 Task: In the Company tdk.com, Create email and send with subject: 'A Glimpse into the Future: Meet Our Disruptive Offering', and with mail content 'Greetings,_x000D_
Introducing a visionary approach that will reshape the landscape of your industry. Join us and be part of the future of success!_x000D_
Kind Regards', attach the document: Business_plan.docx and insert image: visitingcard.jpg. Below Kind Regards, write Behance and insert the URL: www.behance.net. Mark checkbox to create task to follow up : In 1 week.  Enter or choose an email address of recipient's from company's contact and send.. Logged in from softage.4@softage.net
Action: Mouse moved to (79, 71)
Screenshot: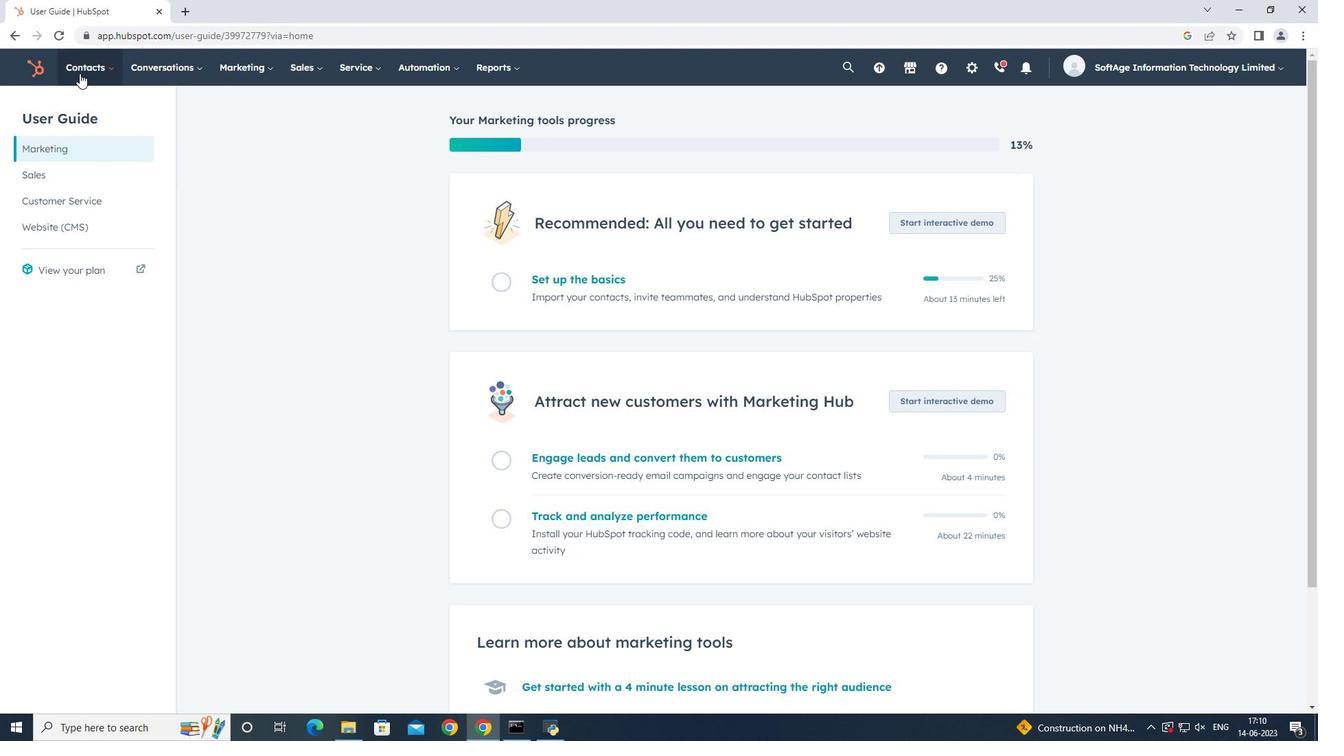 
Action: Mouse pressed left at (79, 71)
Screenshot: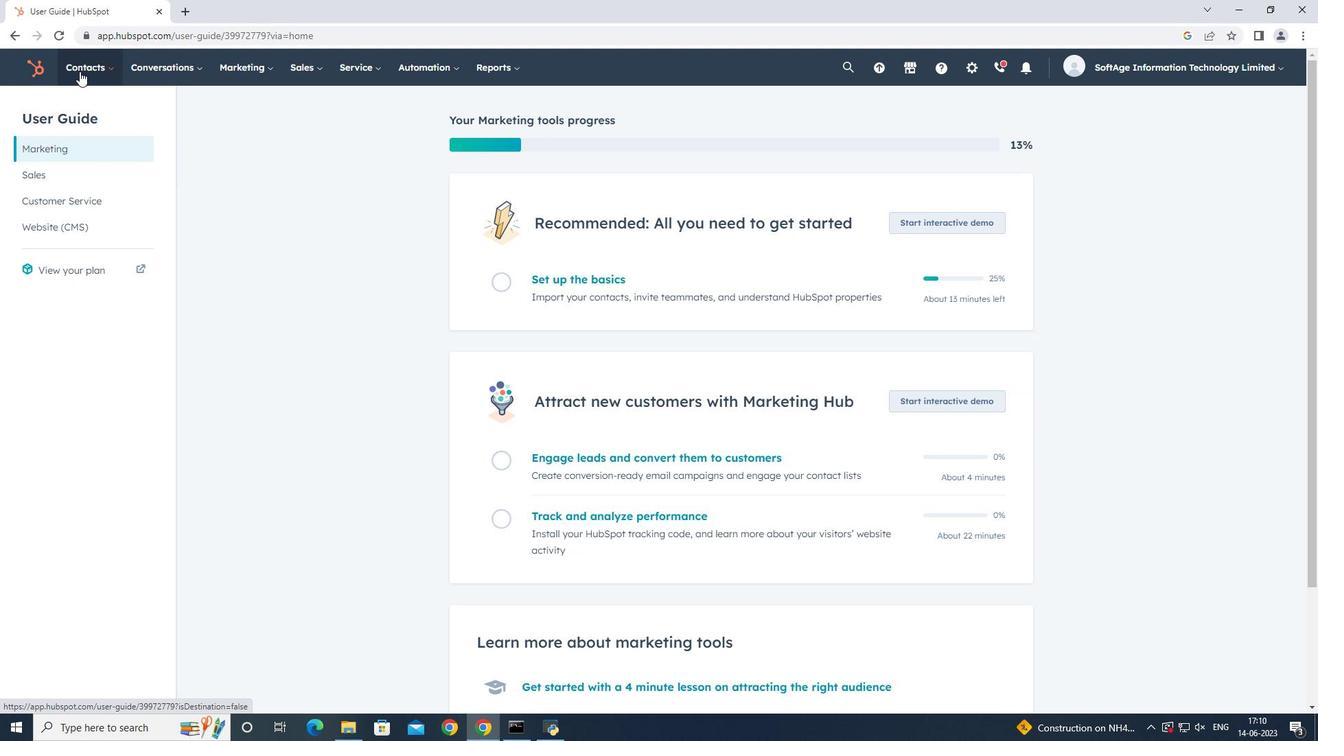 
Action: Mouse moved to (100, 129)
Screenshot: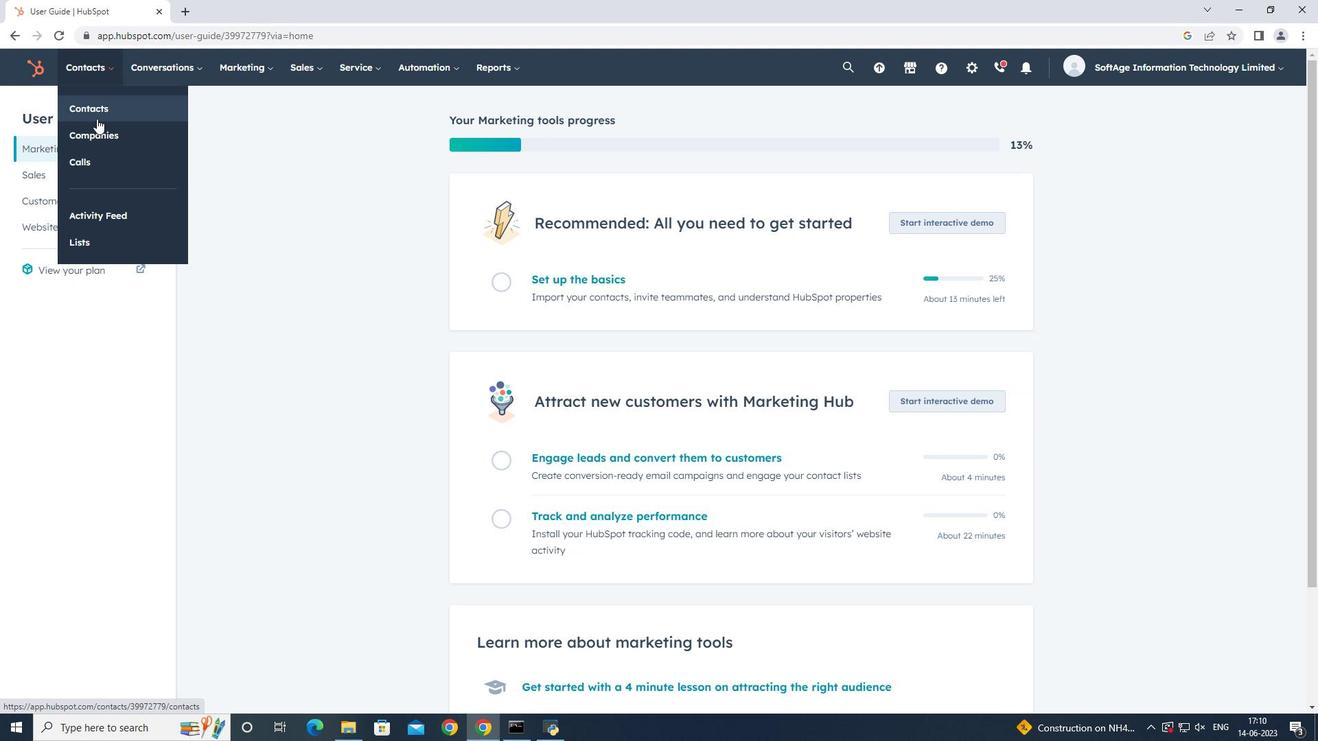 
Action: Mouse pressed left at (100, 129)
Screenshot: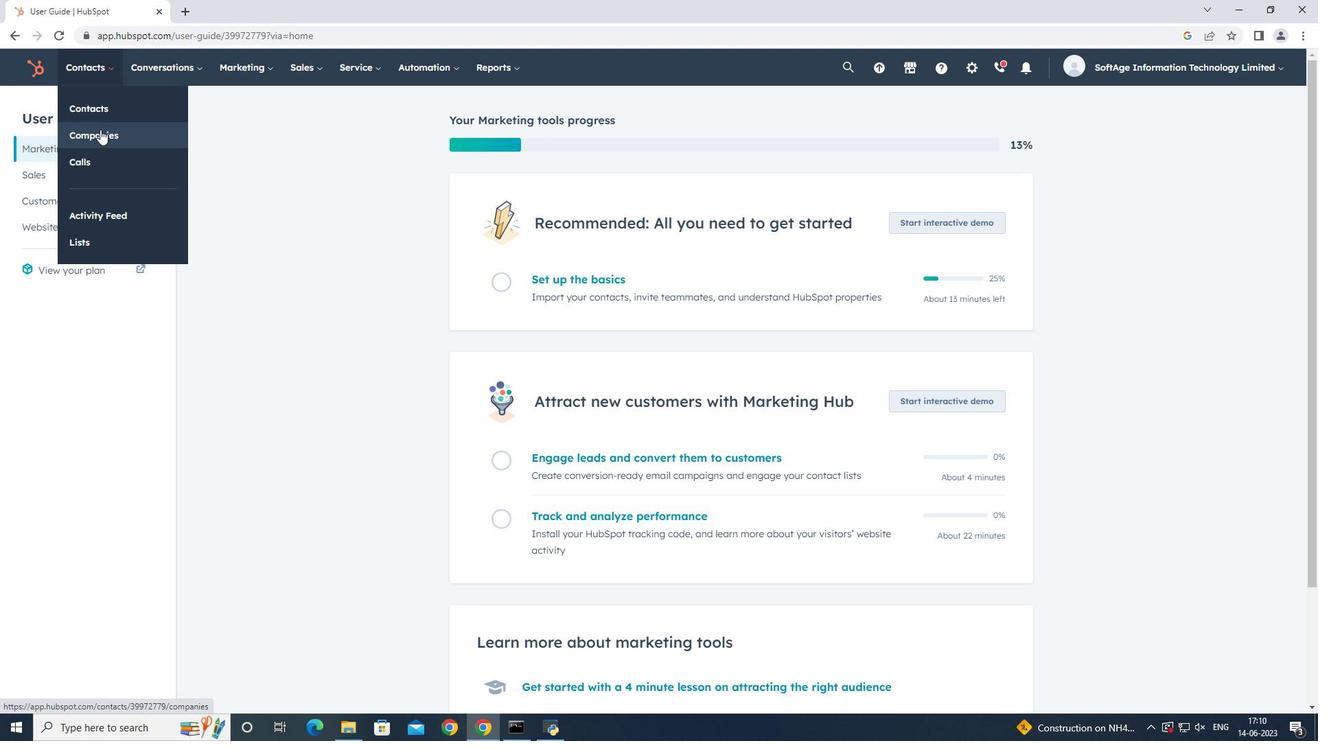 
Action: Mouse moved to (100, 216)
Screenshot: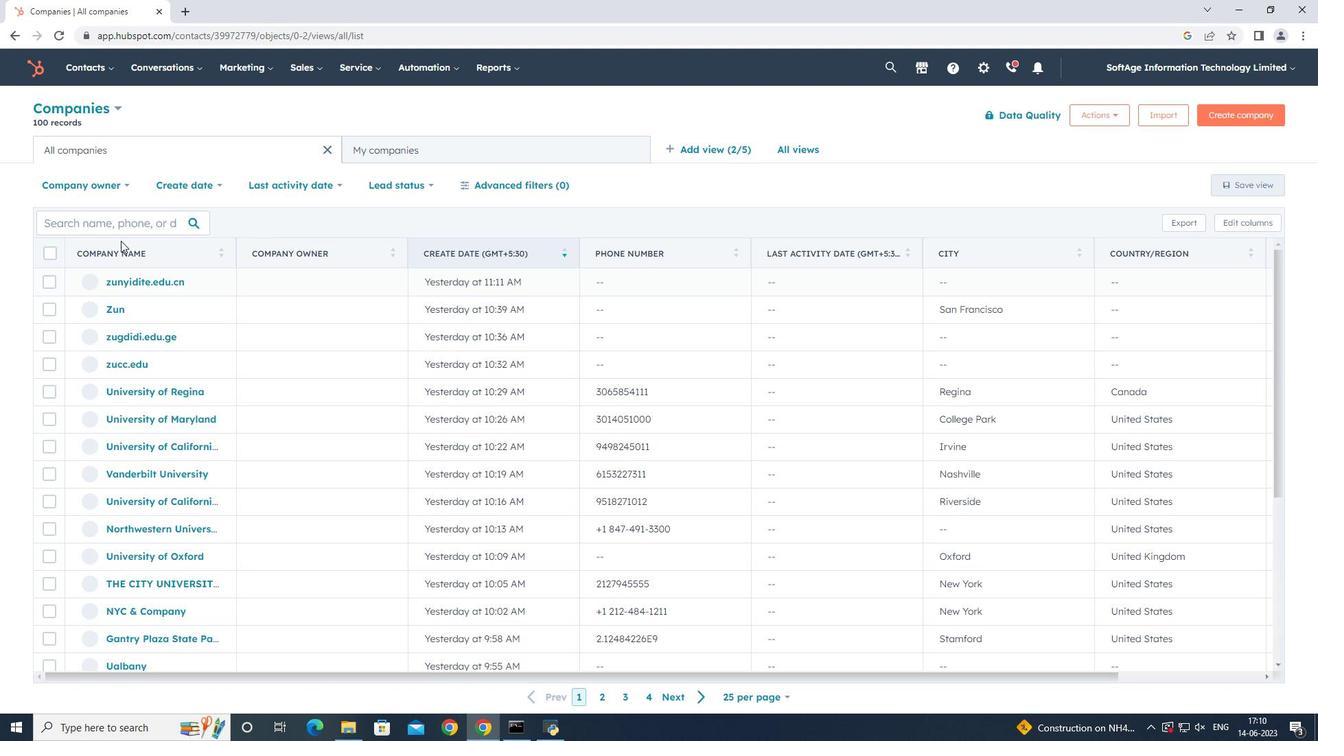 
Action: Mouse pressed left at (100, 216)
Screenshot: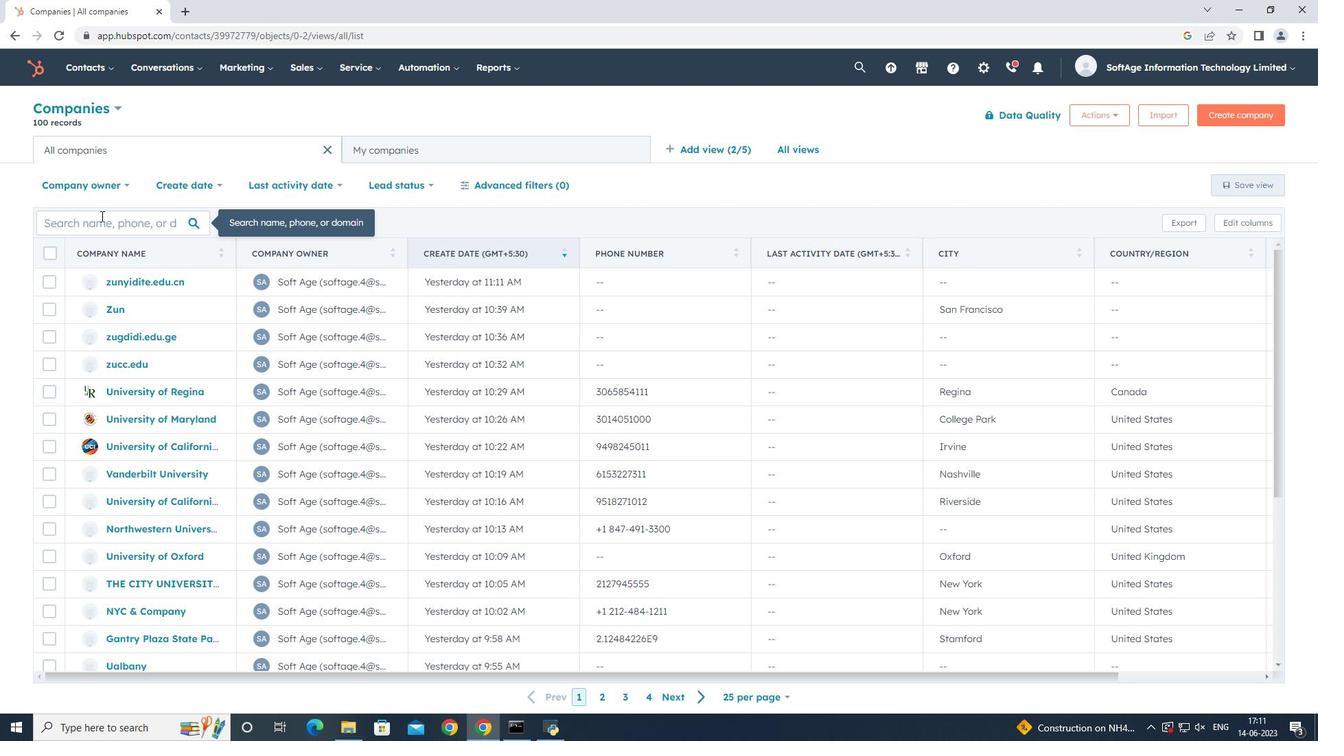 
Action: Key pressed tdk.com
Screenshot: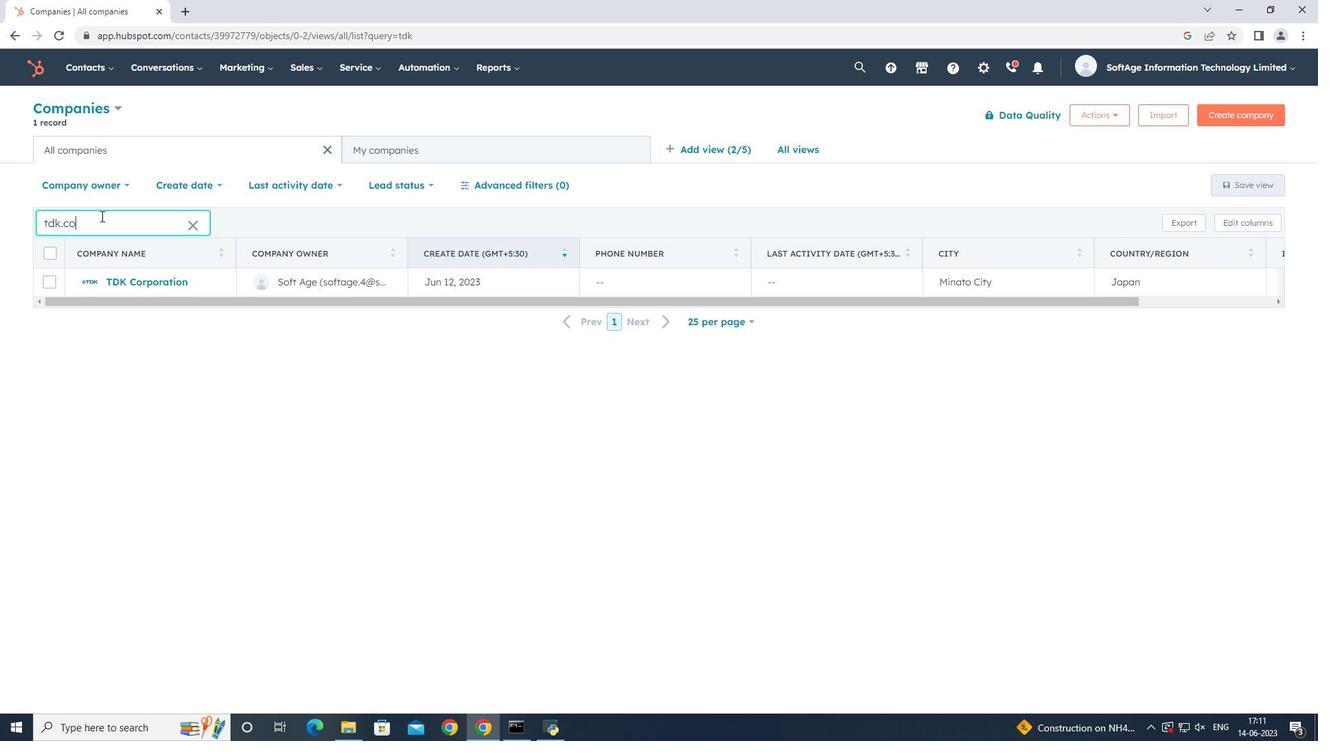 
Action: Mouse moved to (129, 277)
Screenshot: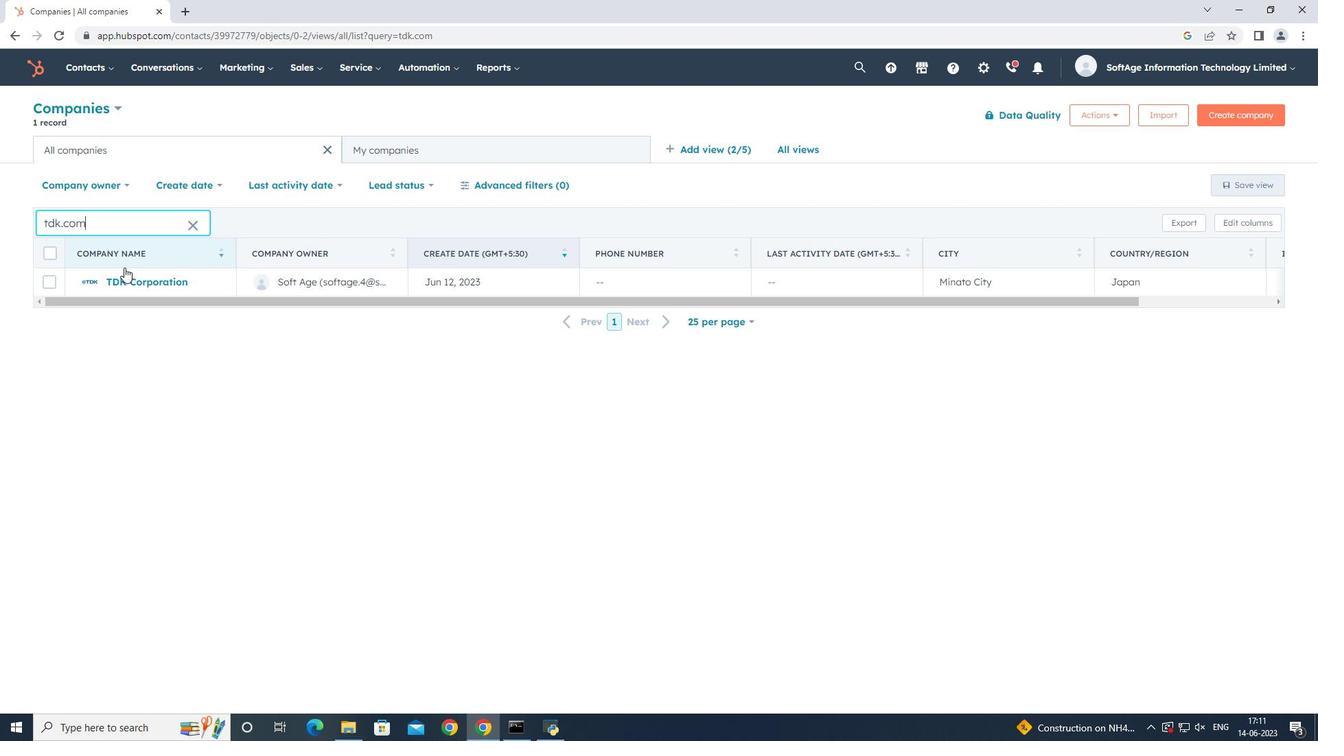 
Action: Mouse pressed left at (129, 277)
Screenshot: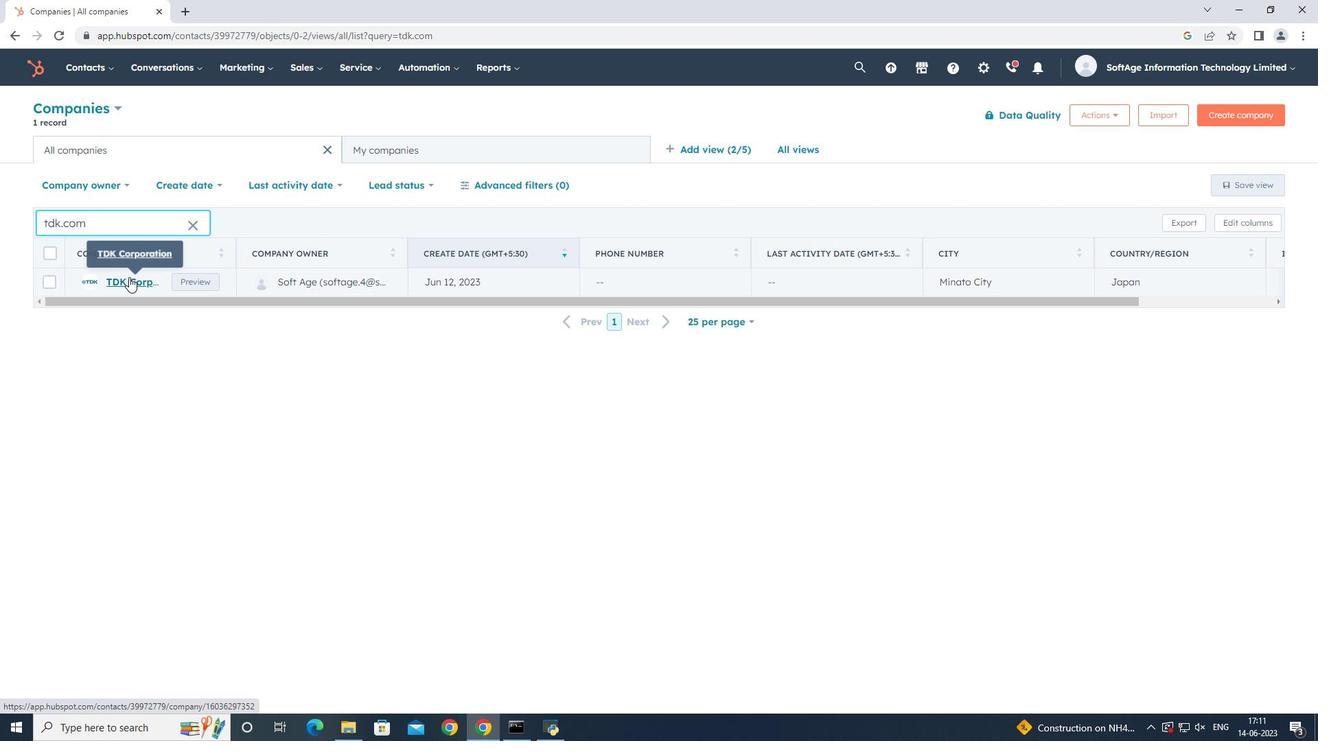 
Action: Mouse moved to (85, 221)
Screenshot: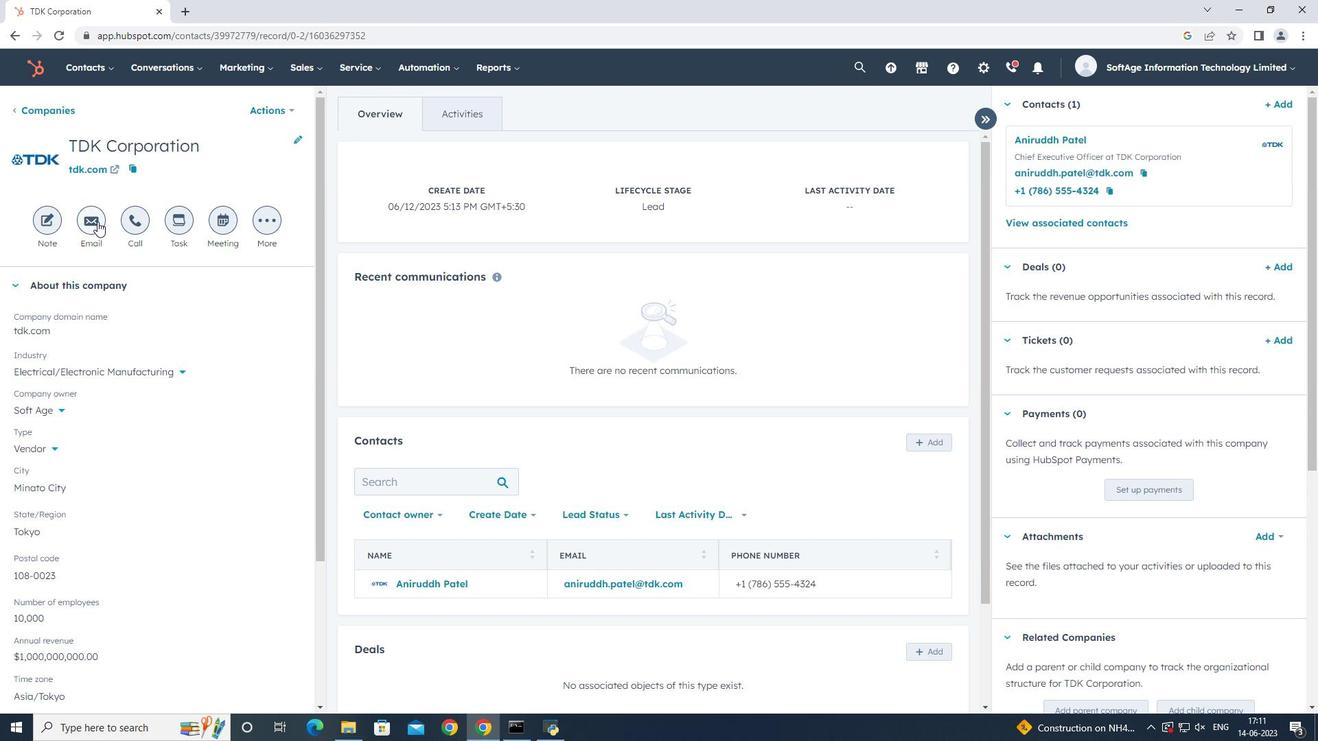 
Action: Mouse pressed left at (85, 221)
Screenshot: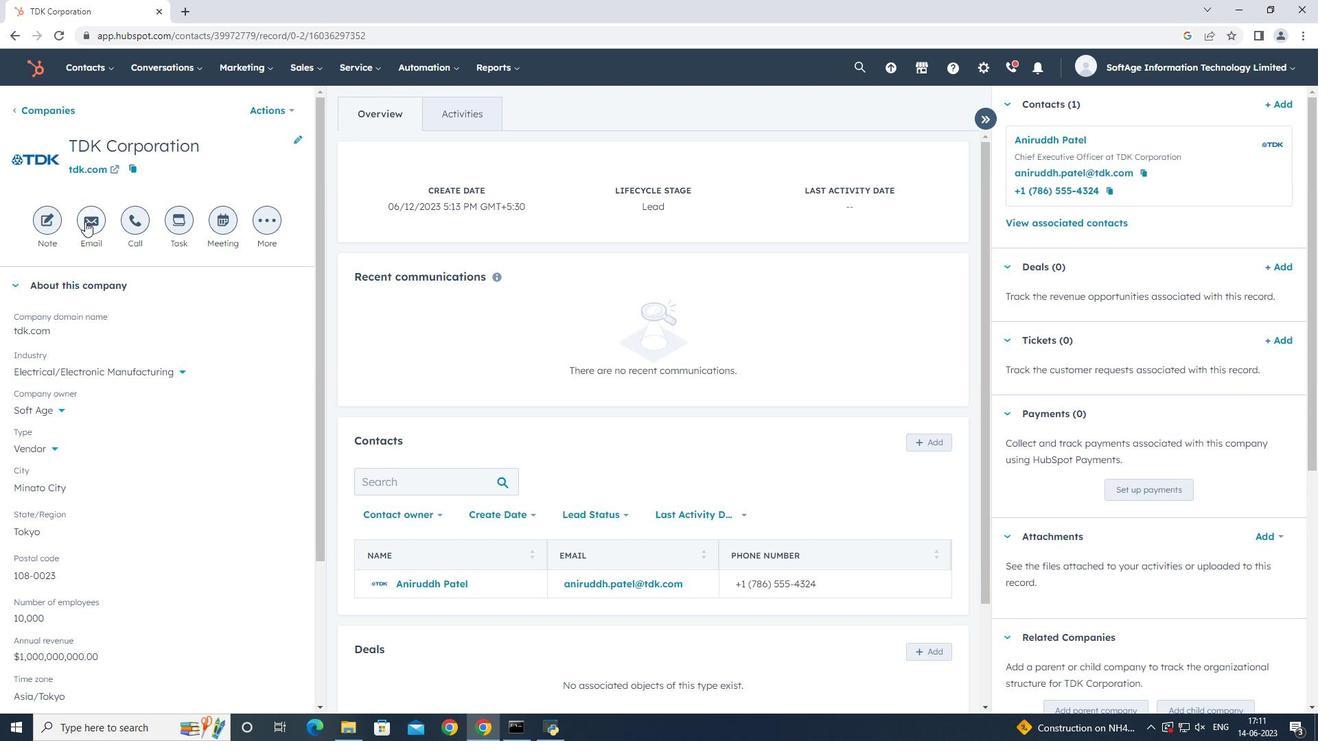 
Action: Mouse moved to (681, 404)
Screenshot: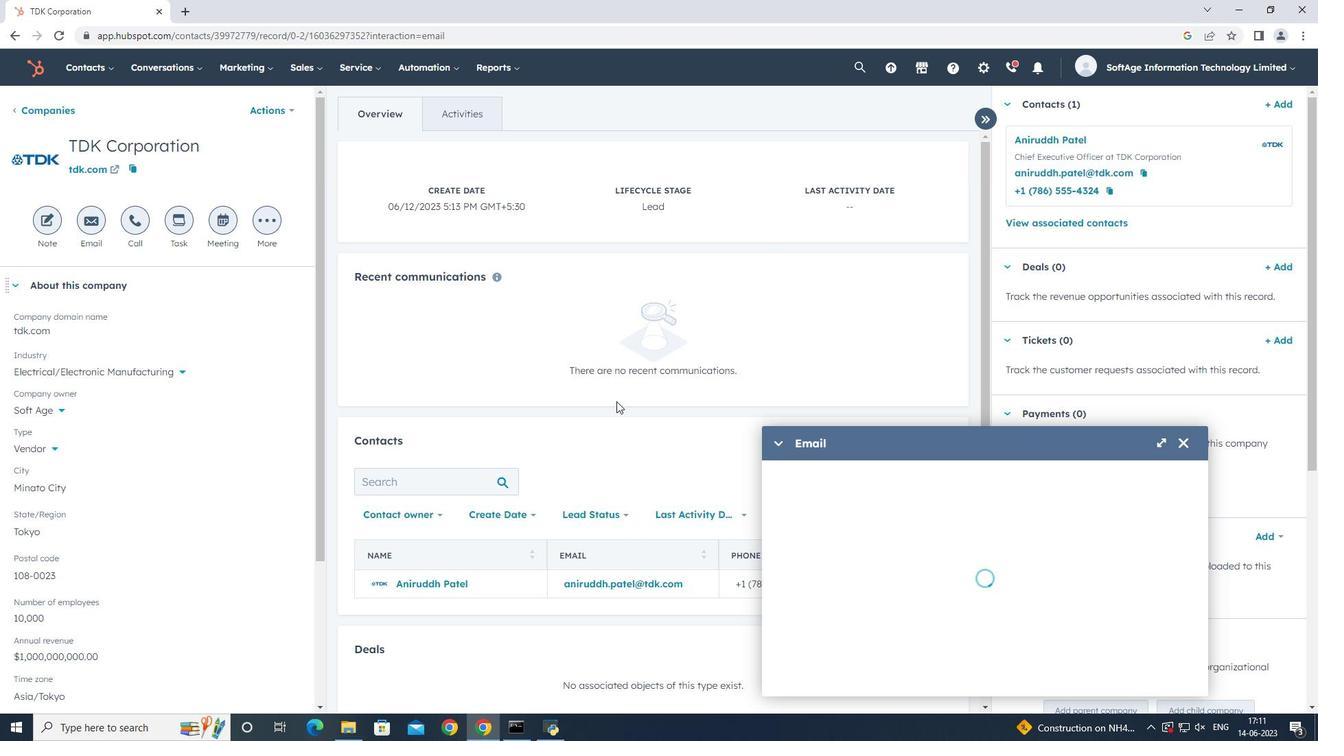 
Action: Key pressed <Key.shift>A<Key.space><Key.shift>Glimpse<Key.space>into<Key.space><Key.shift><Key.shift><Key.shift><Key.shift><Key.shift><Key.shift><Key.shift>the<Key.space><Key.shift>Future<Key.shift_r>:<Key.space><Key.shift>Meet<Key.space><Key.shift>Our<Key.space><Key.shift><Key.shift><Key.shift><Key.shift><Key.shift>Disruptive<Key.space><Key.shift>Offering,<Key.tab><Key.shift>Greetins<Key.backspace>gs,<Key.enter><Key.enter><Key.shift>Introducing<Key.space>a<Key.space>visionary<Key.space>approach<Key.space>that<Key.space>will<Key.space>reshape<Key.space>the<Key.space>landscape<Key.space>of<Key.space>your<Key.space>industry.<Key.space><Key.shift><Key.shift><Key.shift><Key.shift><Key.shift><Key.shift><Key.shift><Key.shift><Key.shift><Key.shift><Key.shift>Join<Key.space>us<Key.space>and<Key.space>be<Key.space>part<Key.space>of<Key.space>the<Key.space>future<Key.space>of<Key.space>success<Key.shift>!<Key.enter><Key.enter><Key.shift>Kind<Key.space><Key.shift>Regards,<Key.enter>
Screenshot: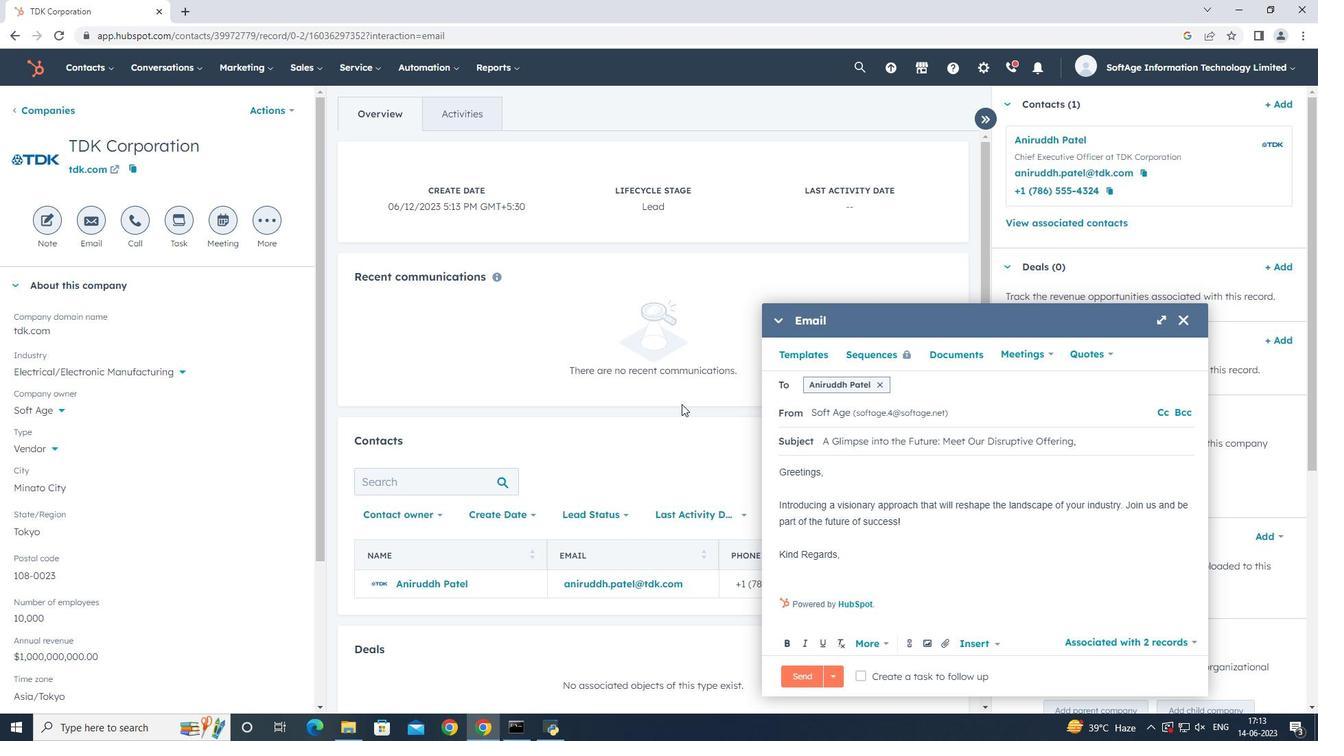 
Action: Mouse moved to (948, 641)
Screenshot: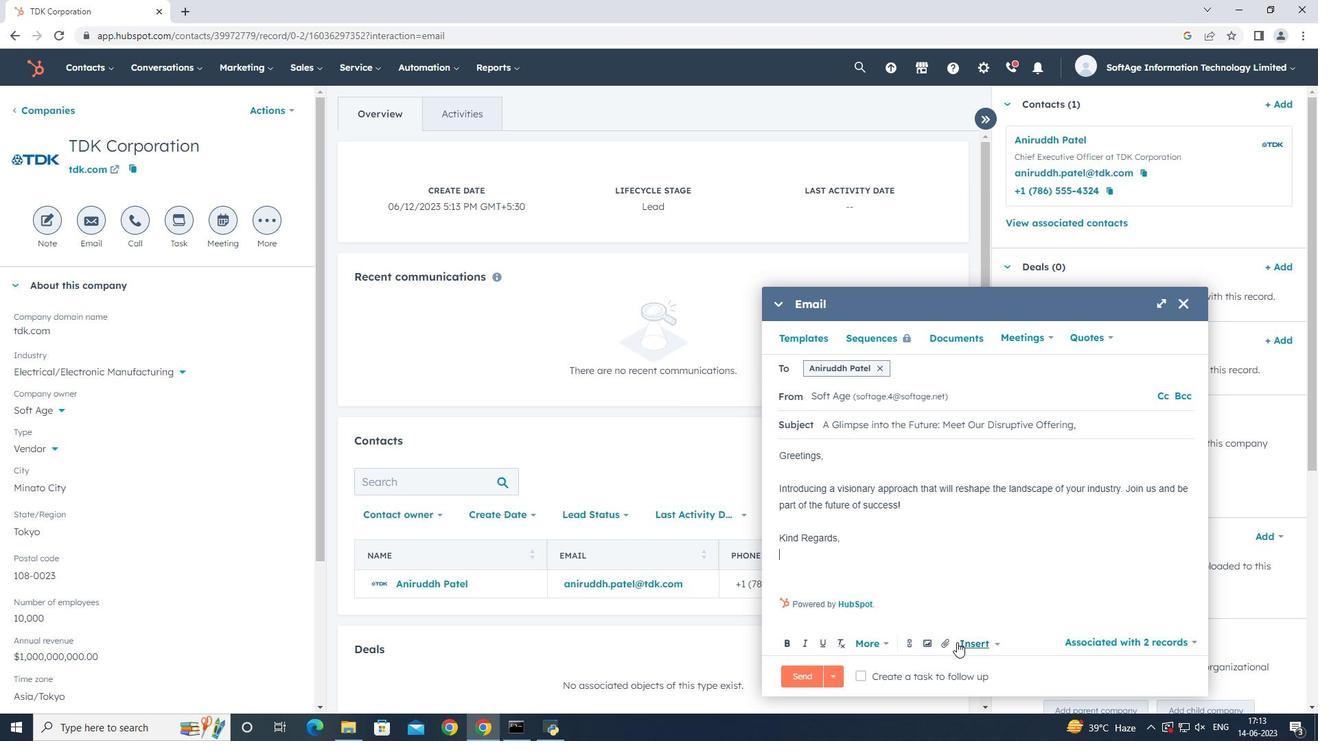 
Action: Mouse pressed left at (948, 641)
Screenshot: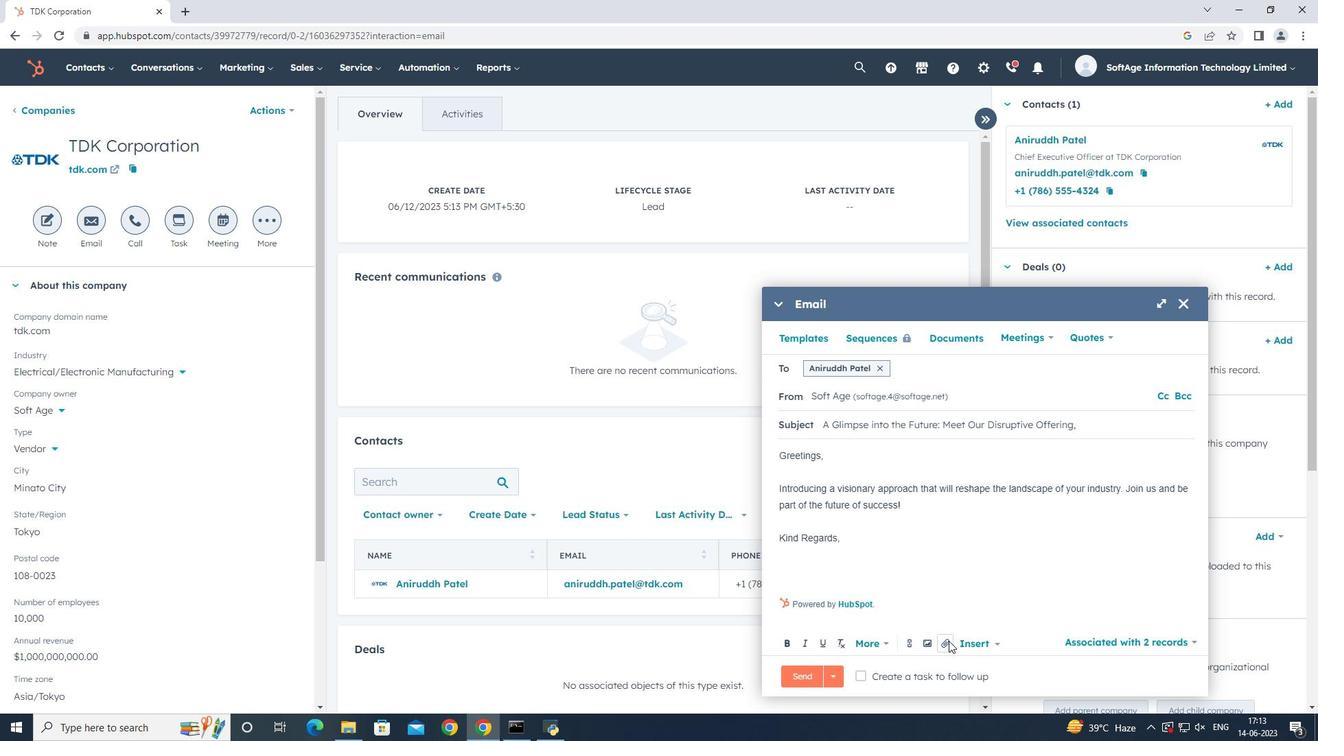 
Action: Mouse moved to (981, 613)
Screenshot: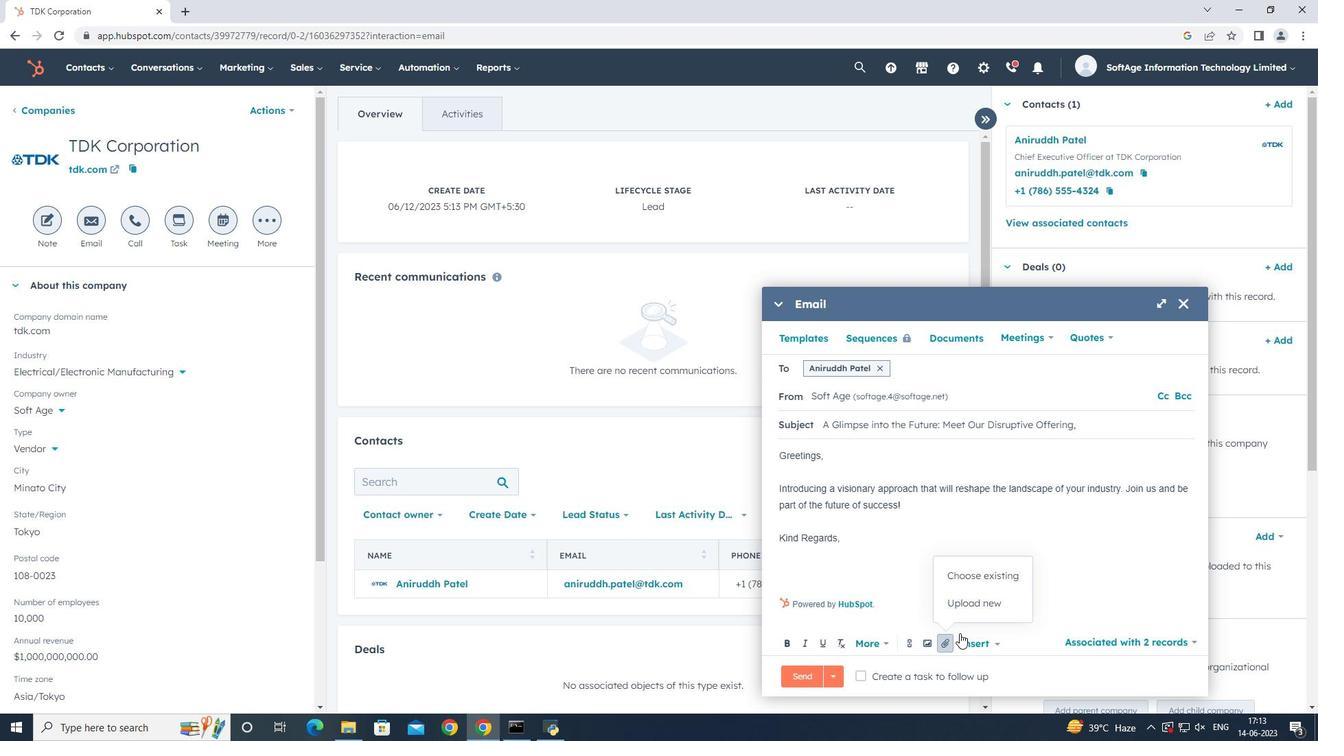 
Action: Mouse pressed left at (981, 613)
Screenshot: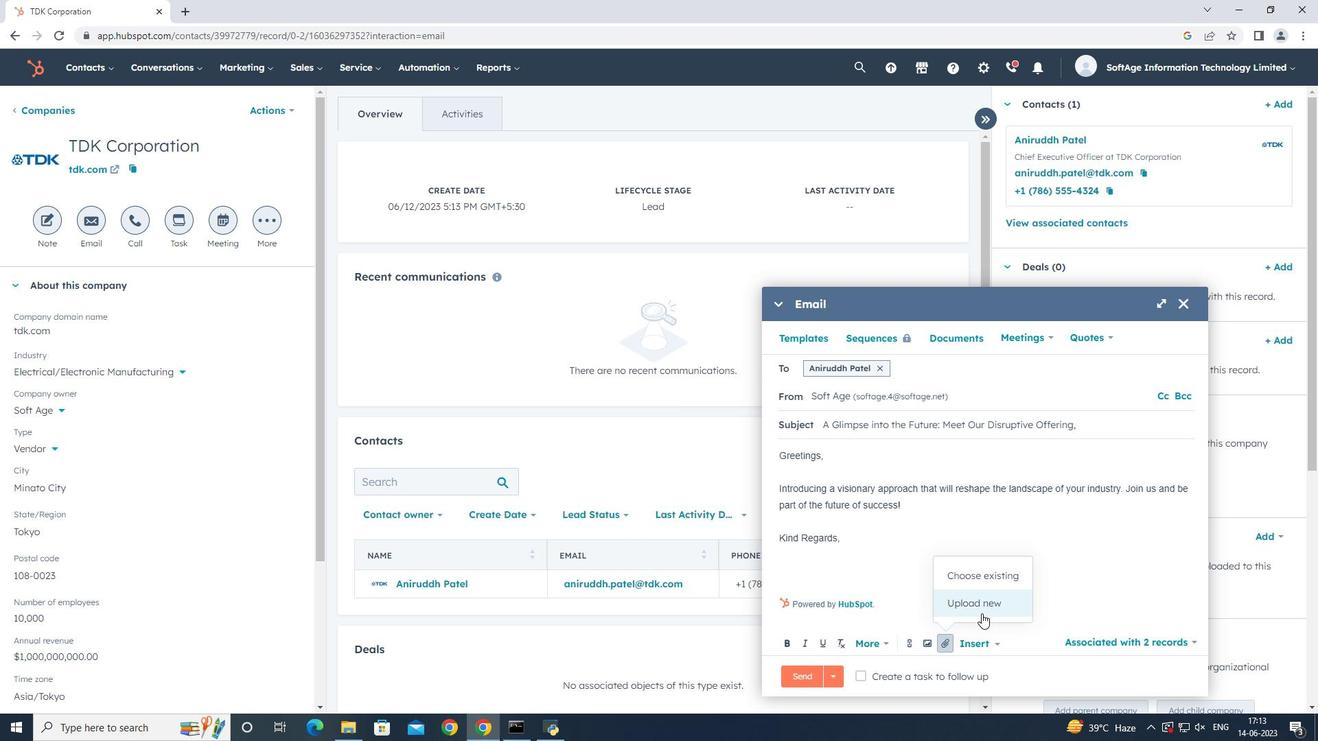 
Action: Mouse moved to (252, 131)
Screenshot: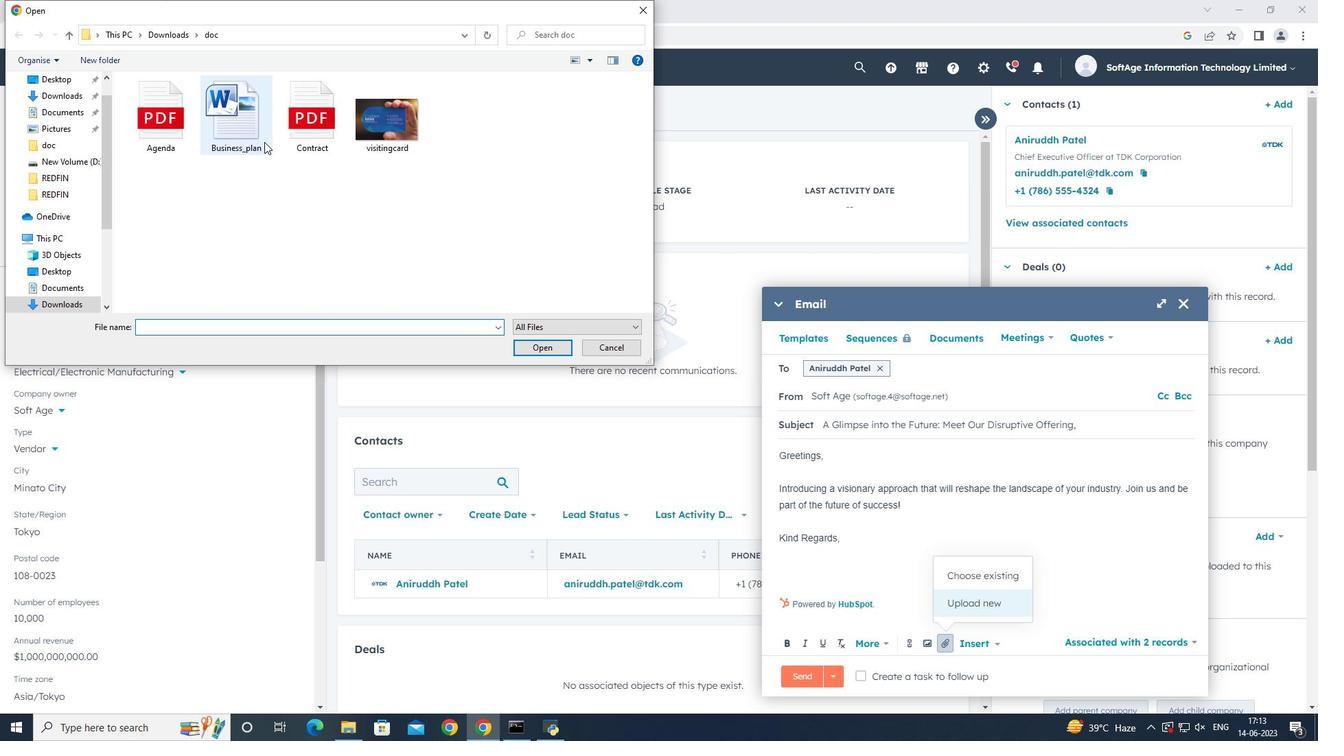 
Action: Mouse pressed left at (252, 131)
Screenshot: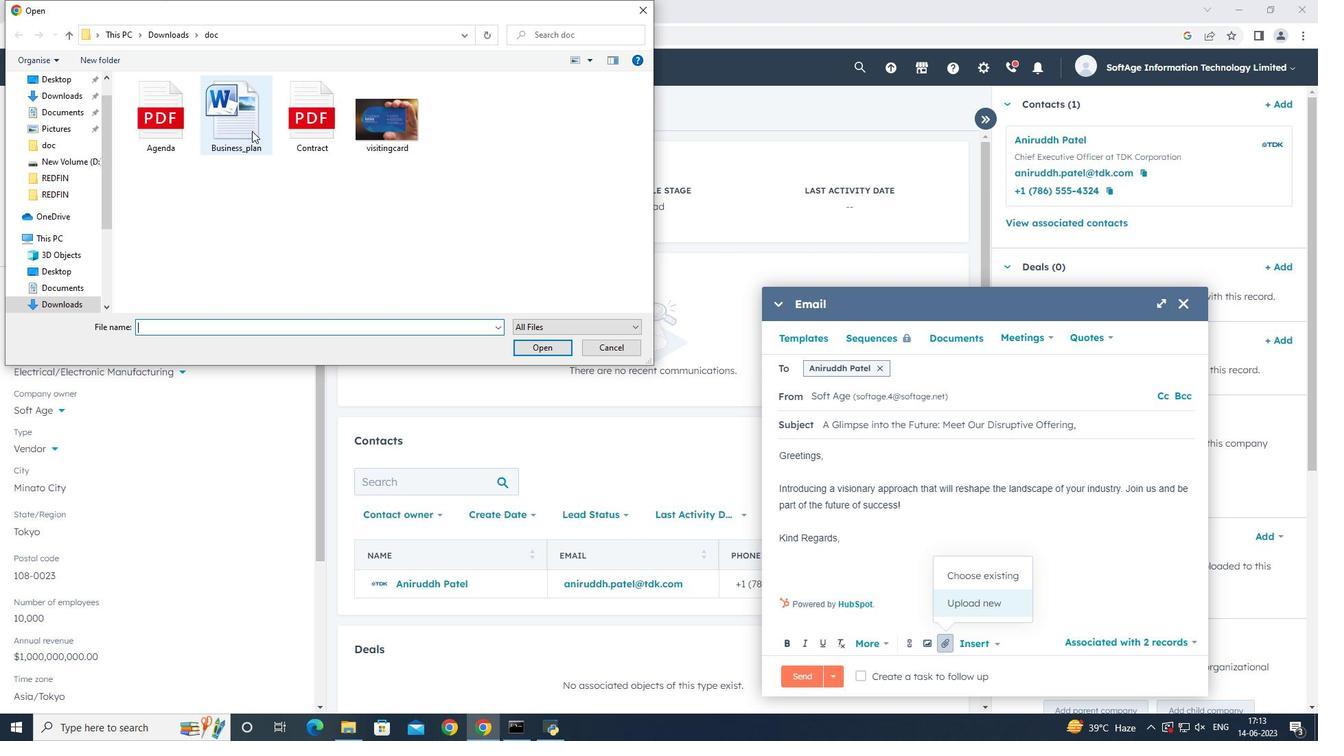 
Action: Mouse pressed left at (252, 131)
Screenshot: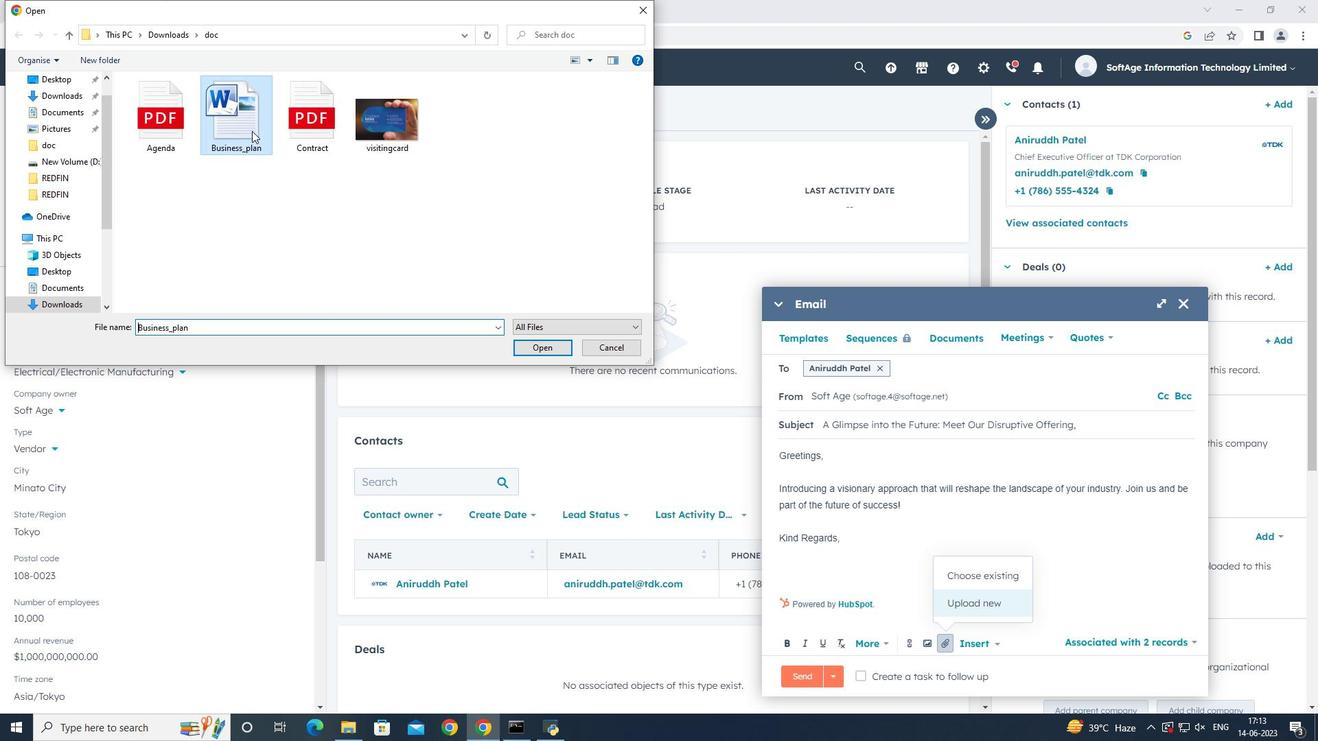 
Action: Mouse moved to (933, 610)
Screenshot: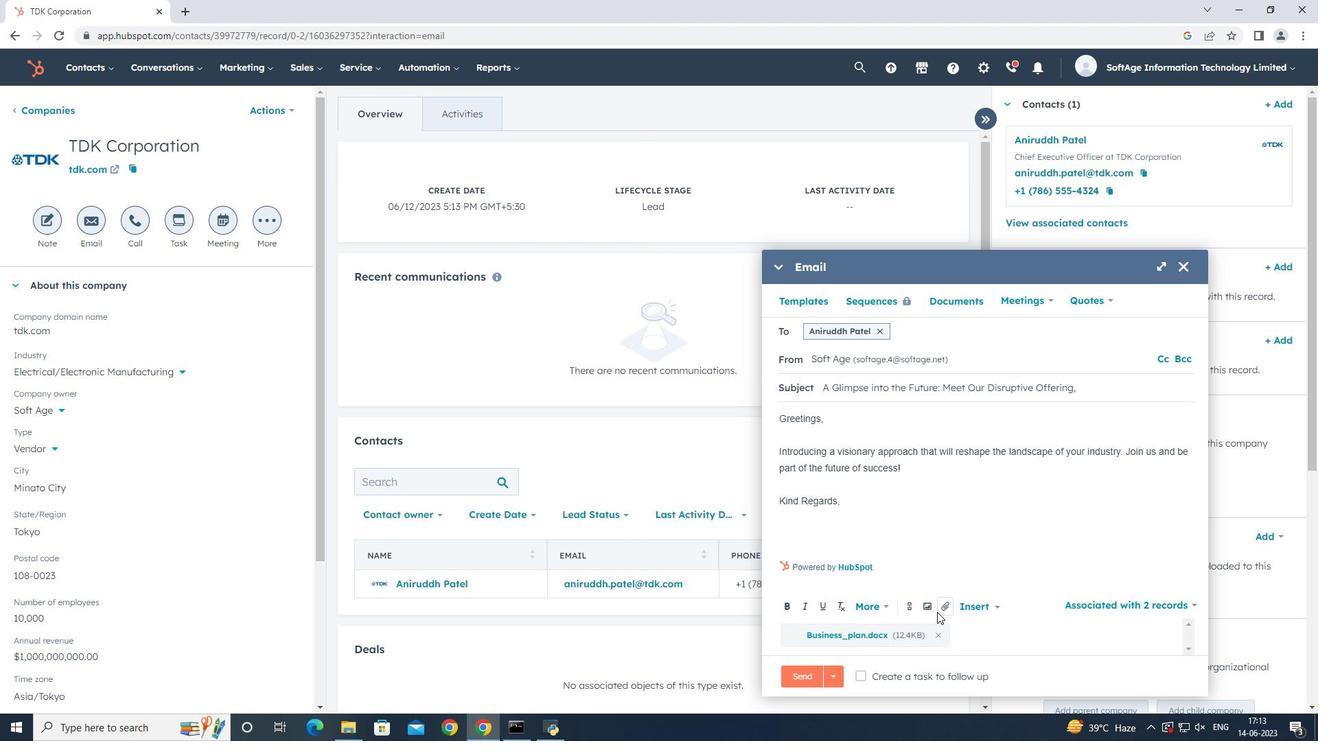 
Action: Mouse pressed left at (933, 610)
Screenshot: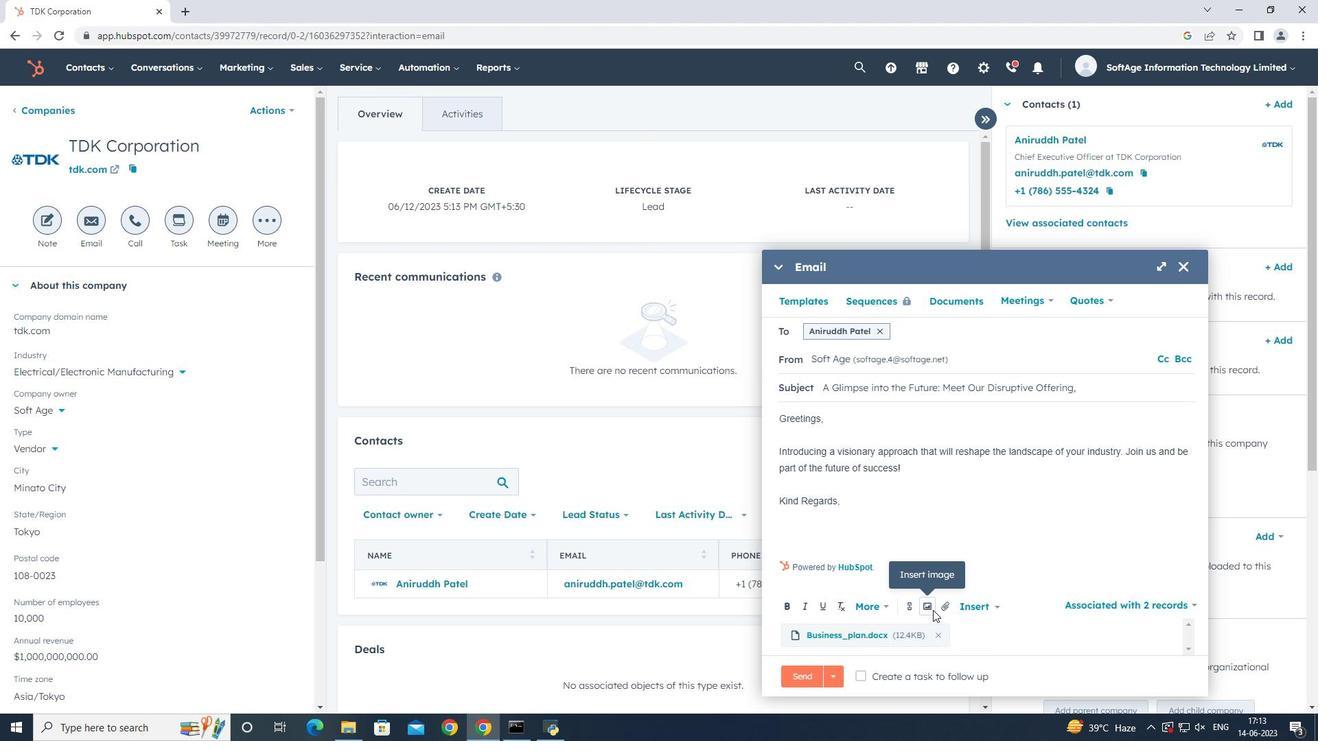 
Action: Mouse moved to (938, 569)
Screenshot: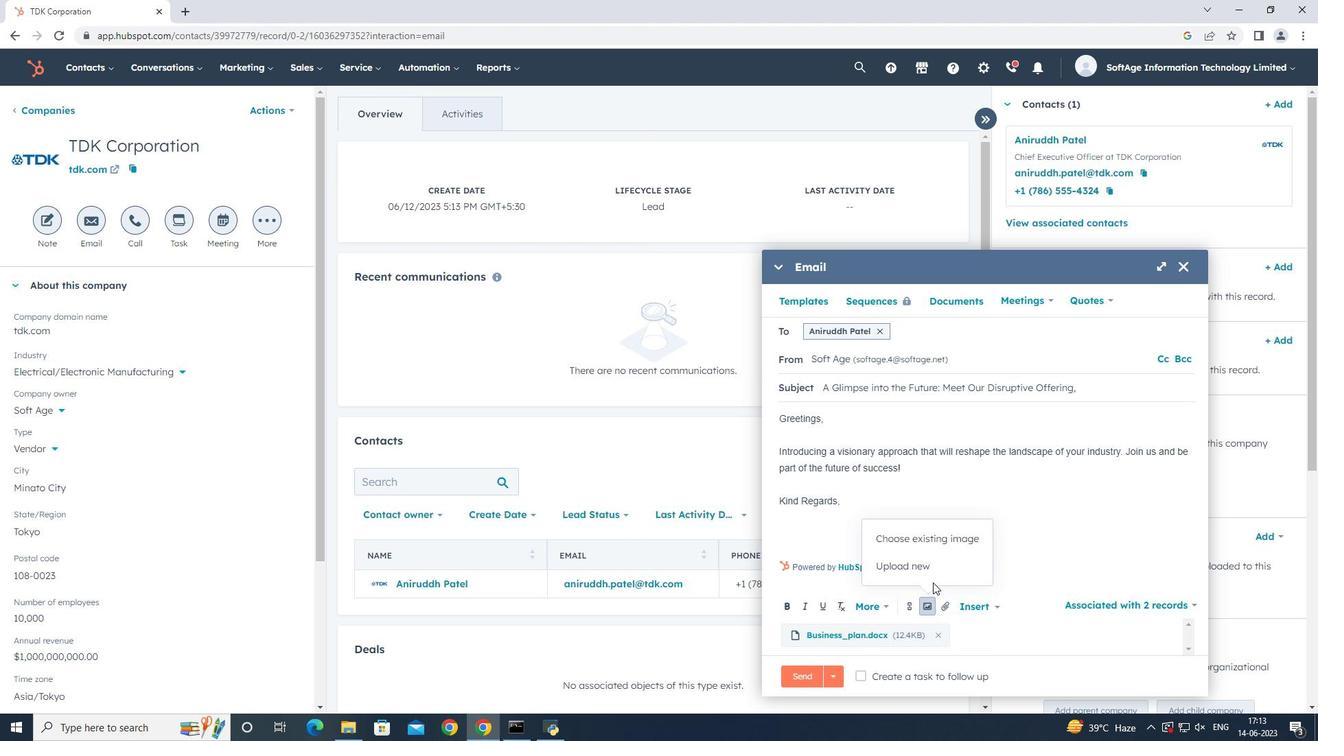 
Action: Mouse pressed left at (938, 569)
Screenshot: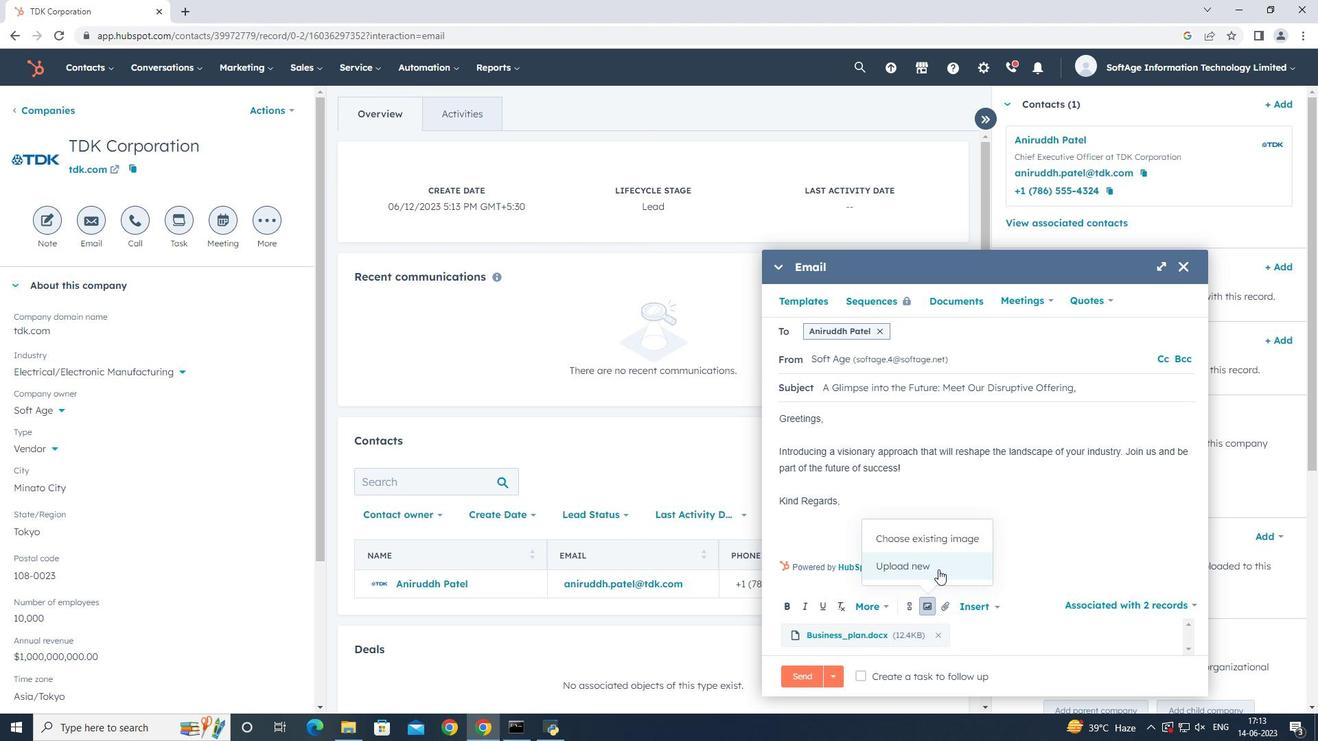 
Action: Mouse moved to (187, 111)
Screenshot: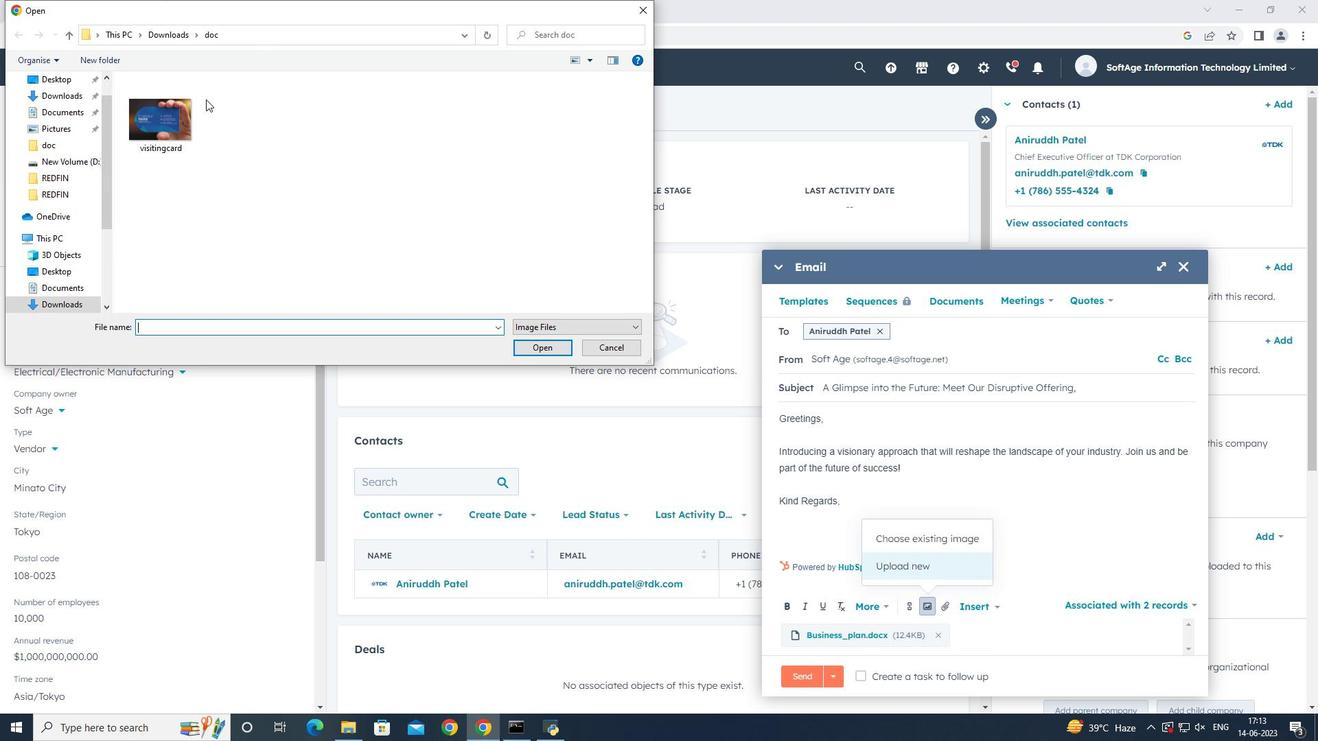 
Action: Mouse pressed left at (187, 111)
Screenshot: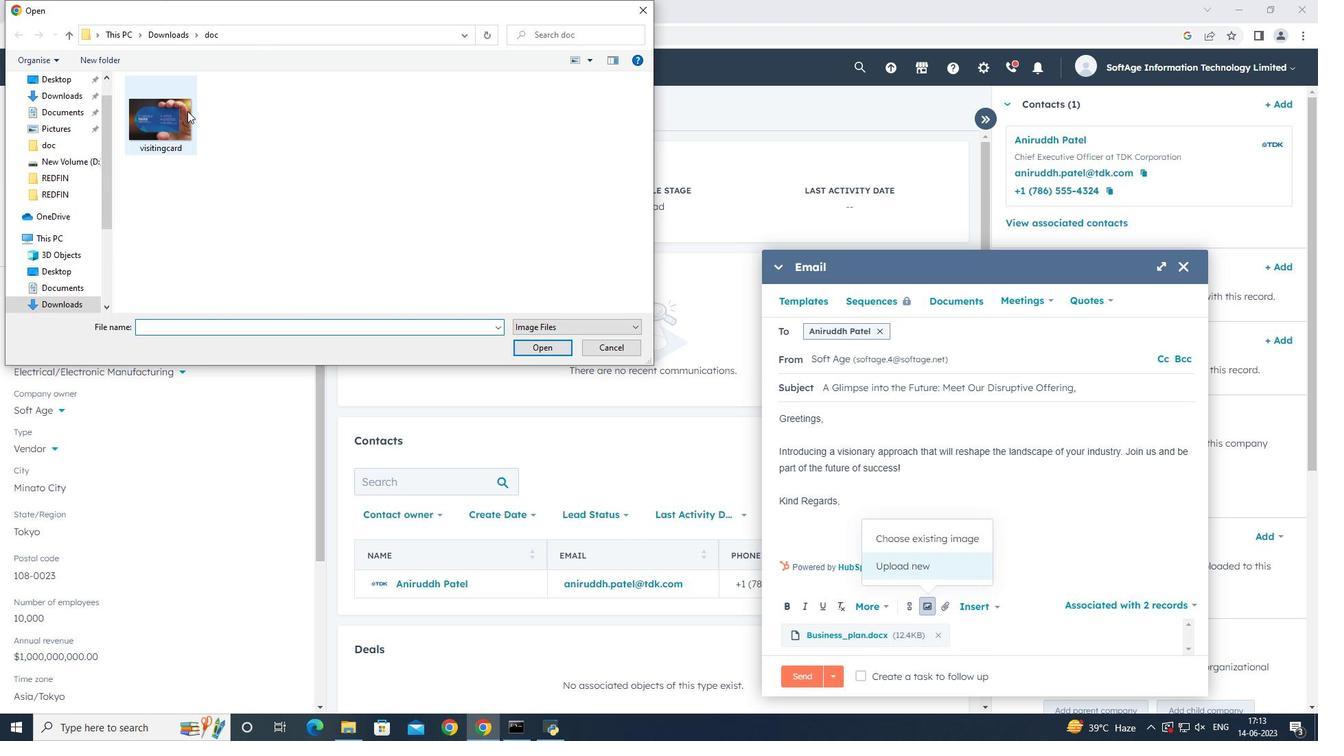 
Action: Mouse pressed left at (187, 111)
Screenshot: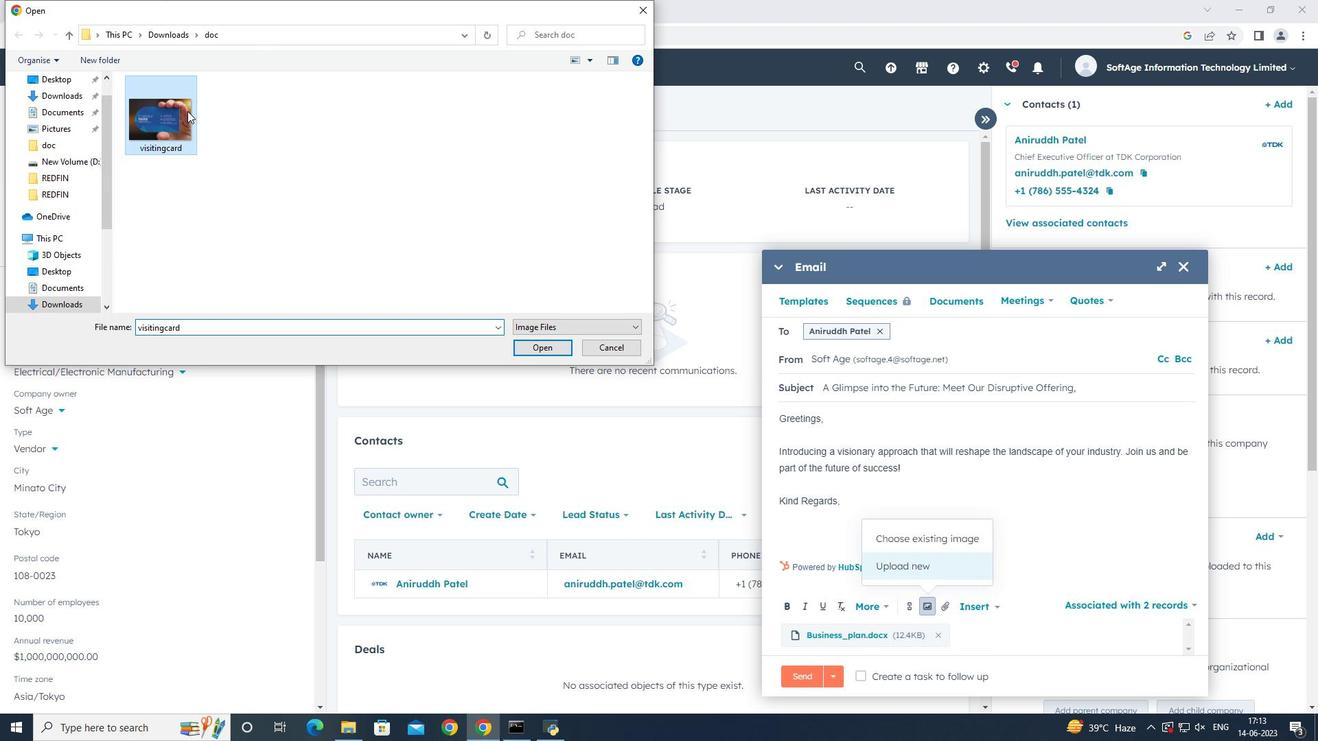 
Action: Mouse moved to (855, 376)
Screenshot: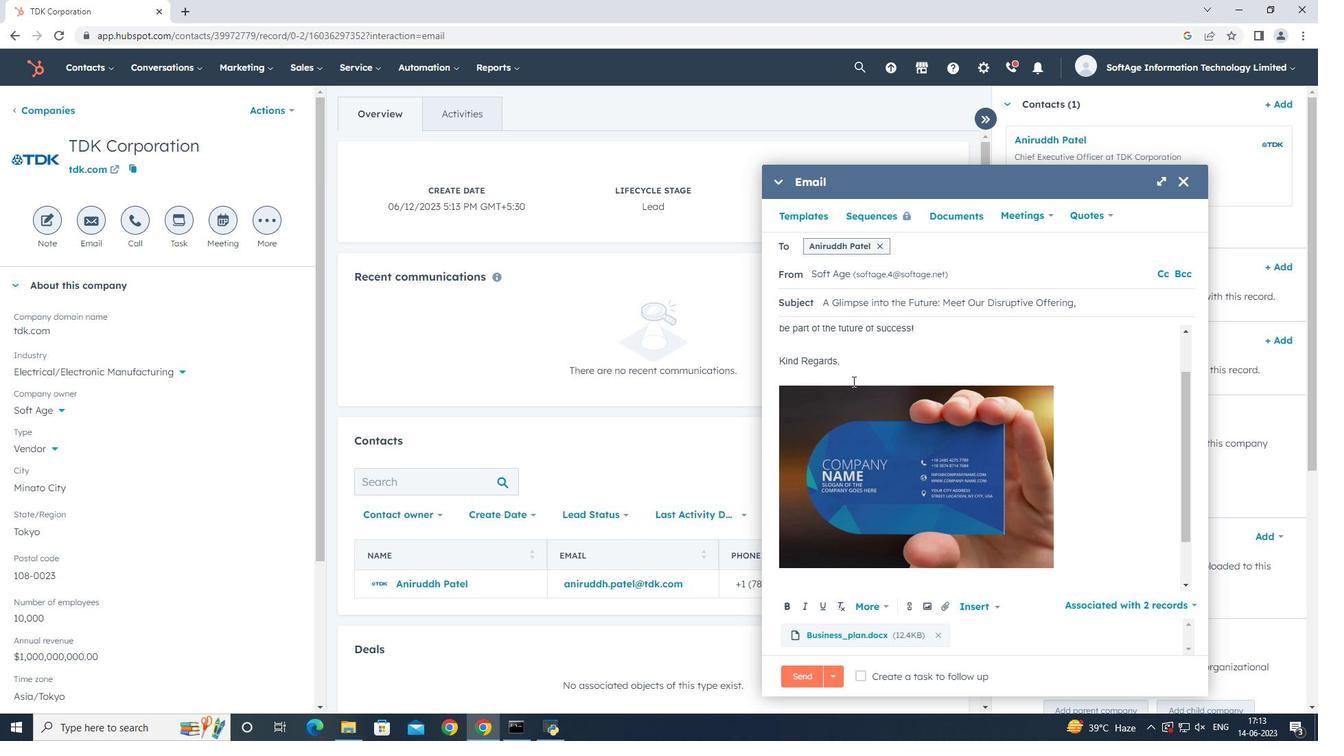 
Action: Mouse pressed left at (855, 376)
Screenshot: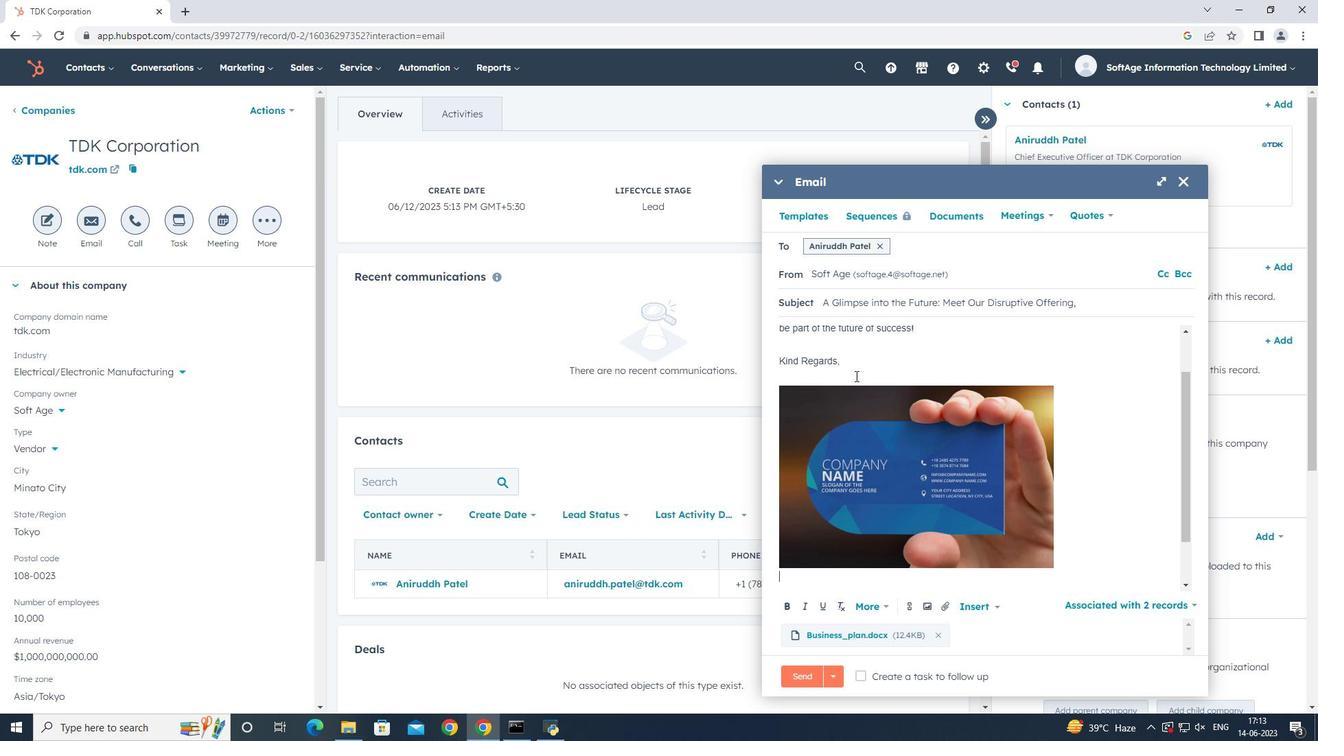 
Action: Mouse moved to (864, 379)
Screenshot: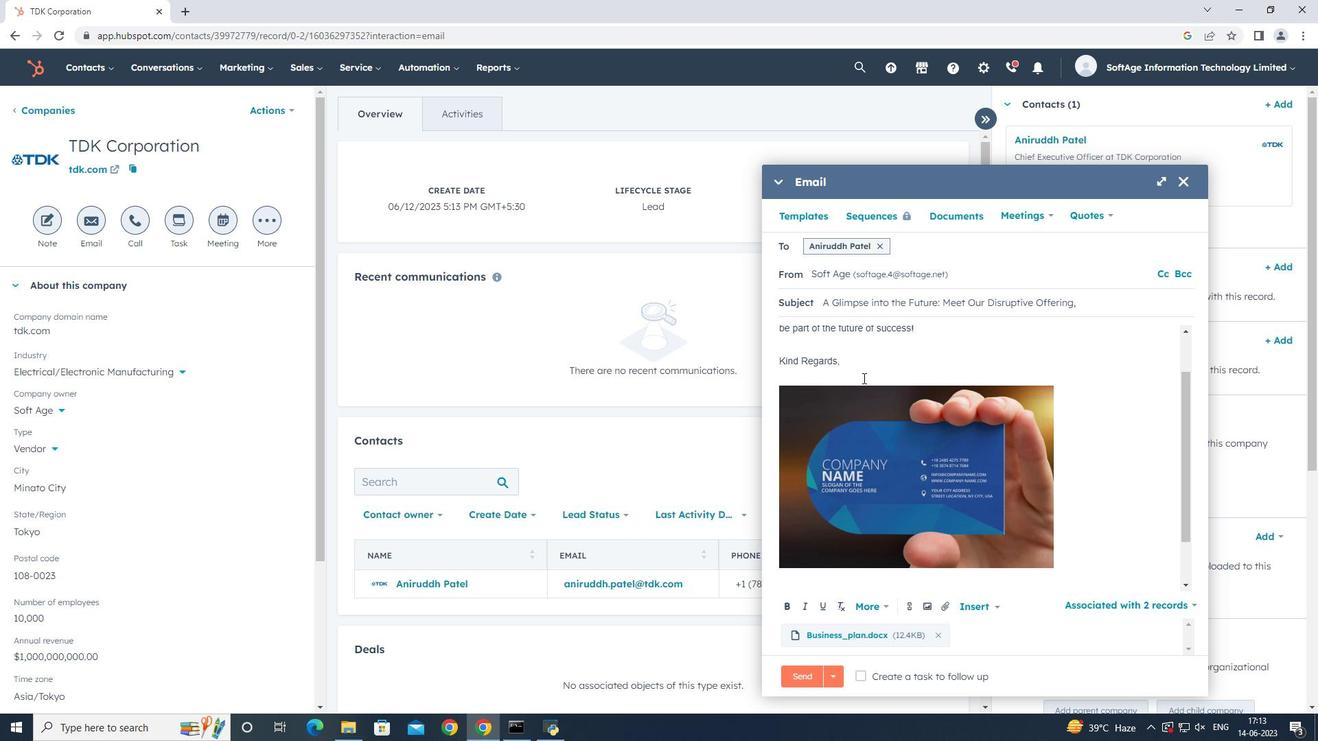 
Action: Key pressed <Key.shift>Behance
Screenshot: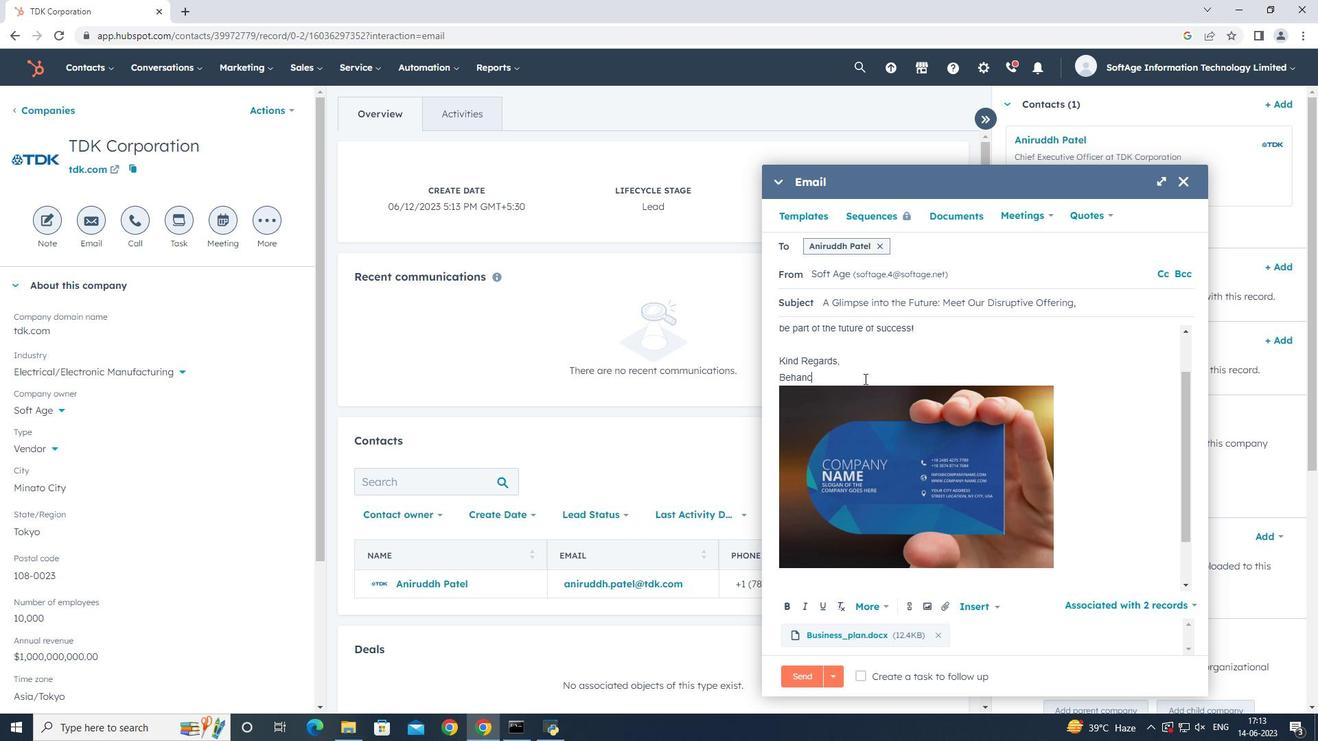 
Action: Mouse moved to (908, 609)
Screenshot: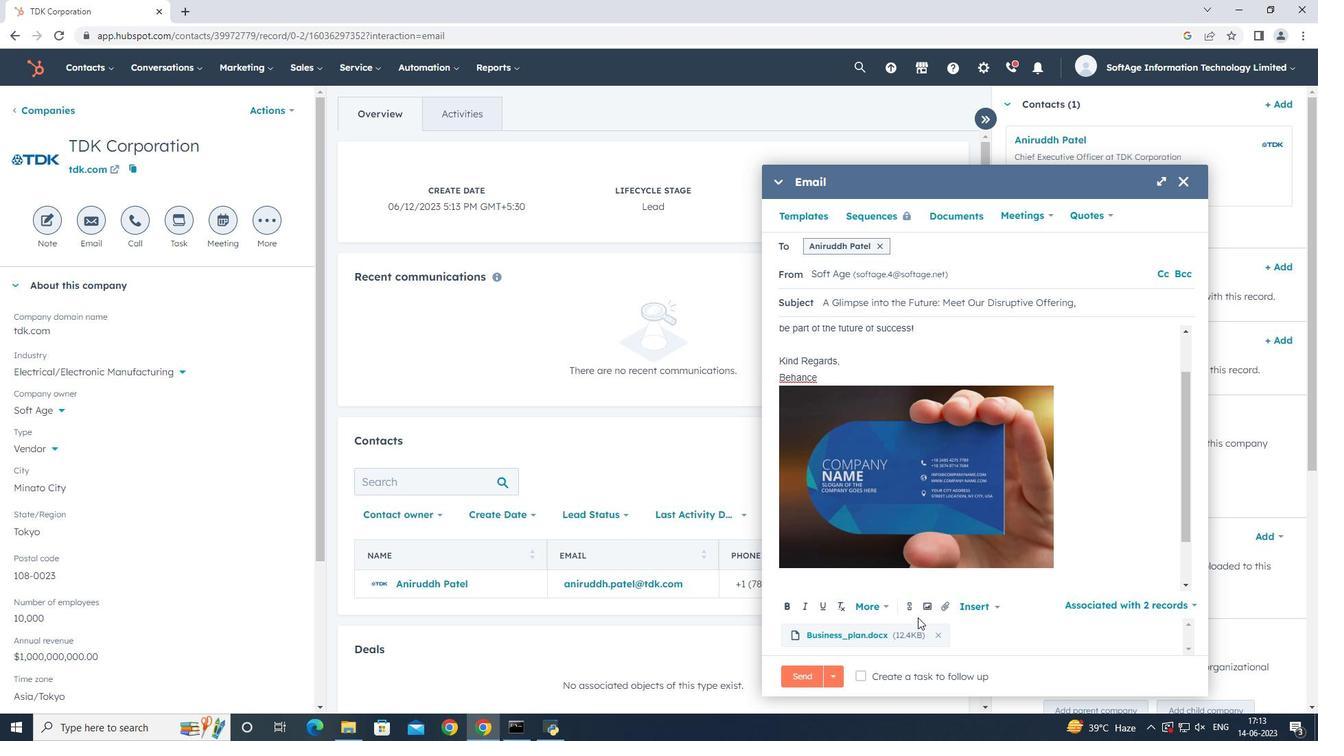 
Action: Mouse pressed left at (908, 609)
Screenshot: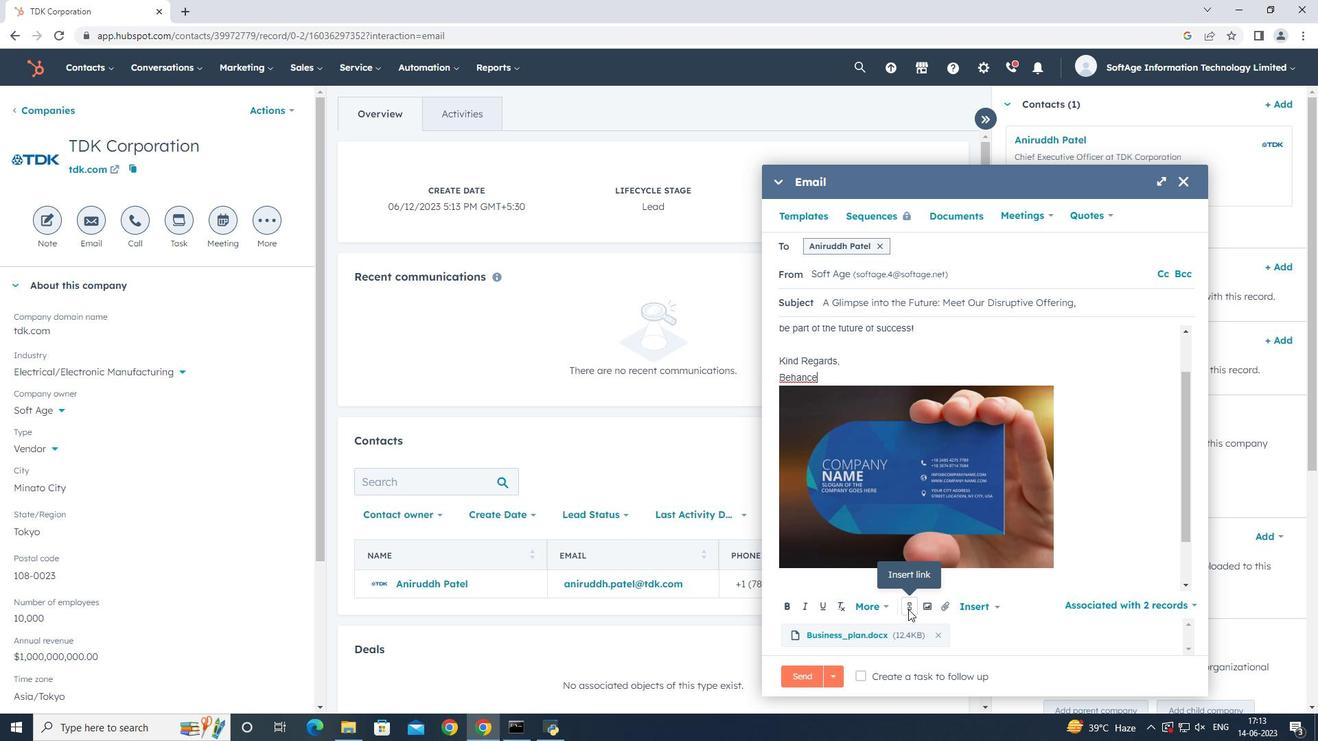 
Action: Key pressed www.behance.net
Screenshot: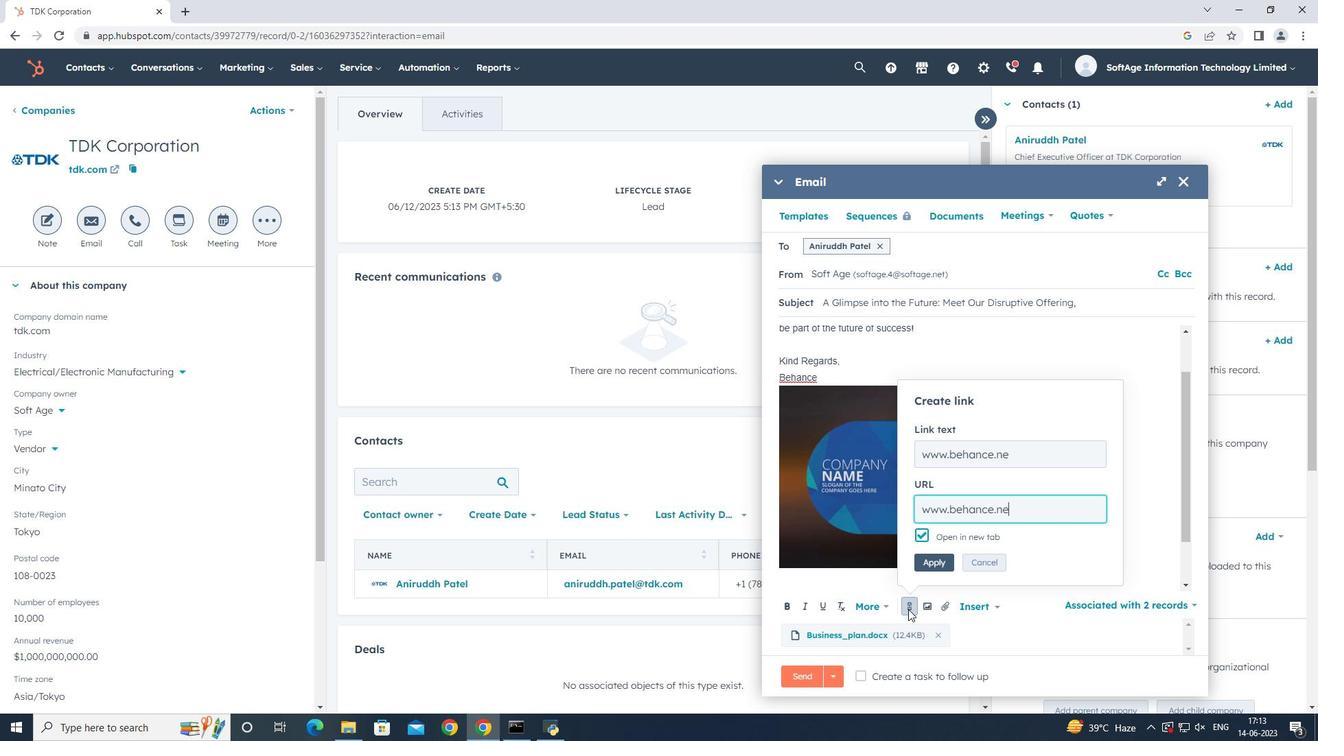 
Action: Mouse moved to (935, 565)
Screenshot: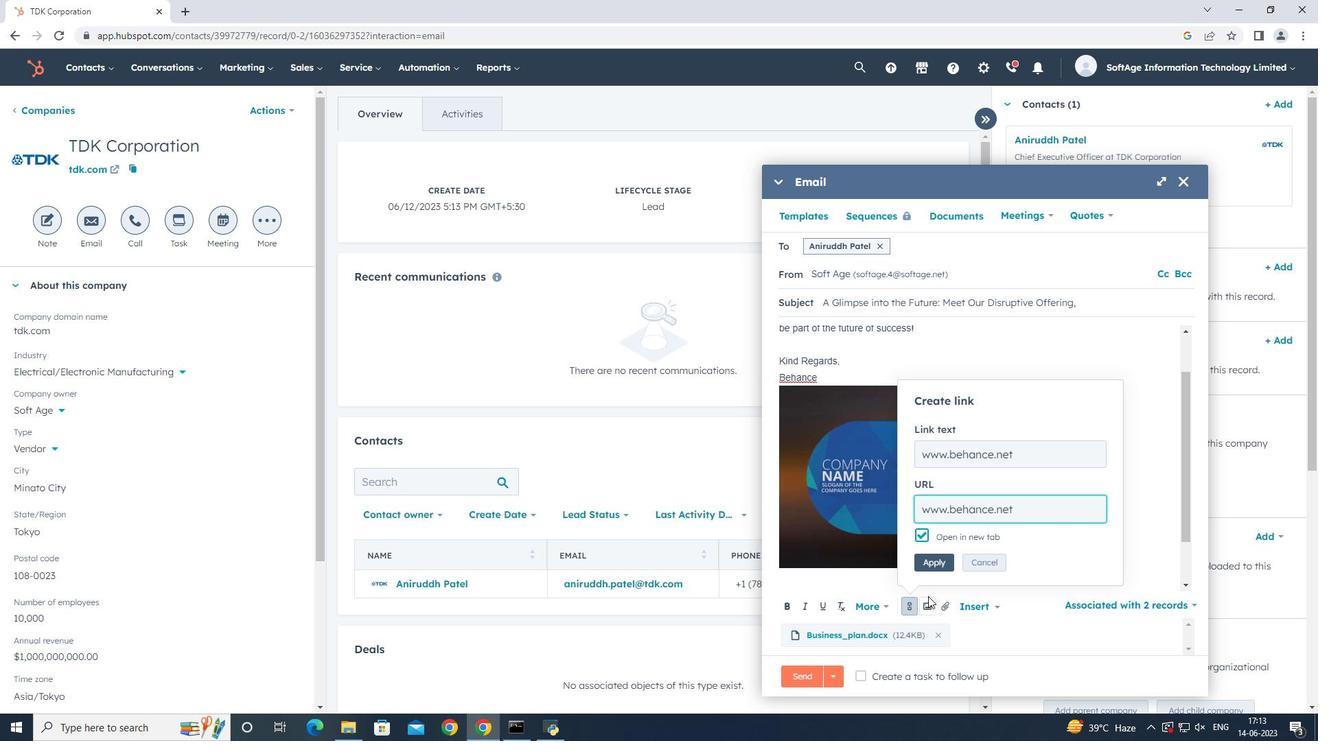 
Action: Mouse pressed left at (935, 565)
Screenshot: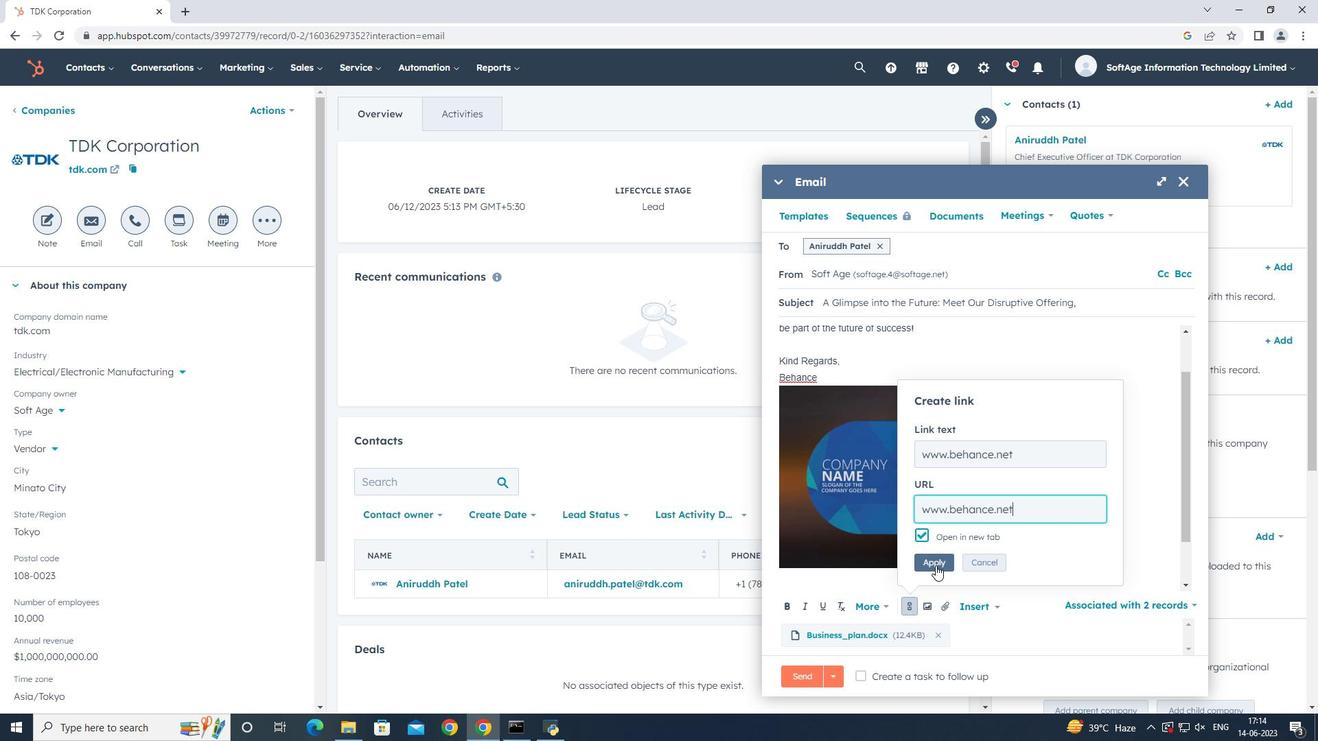
Action: Mouse moved to (864, 679)
Screenshot: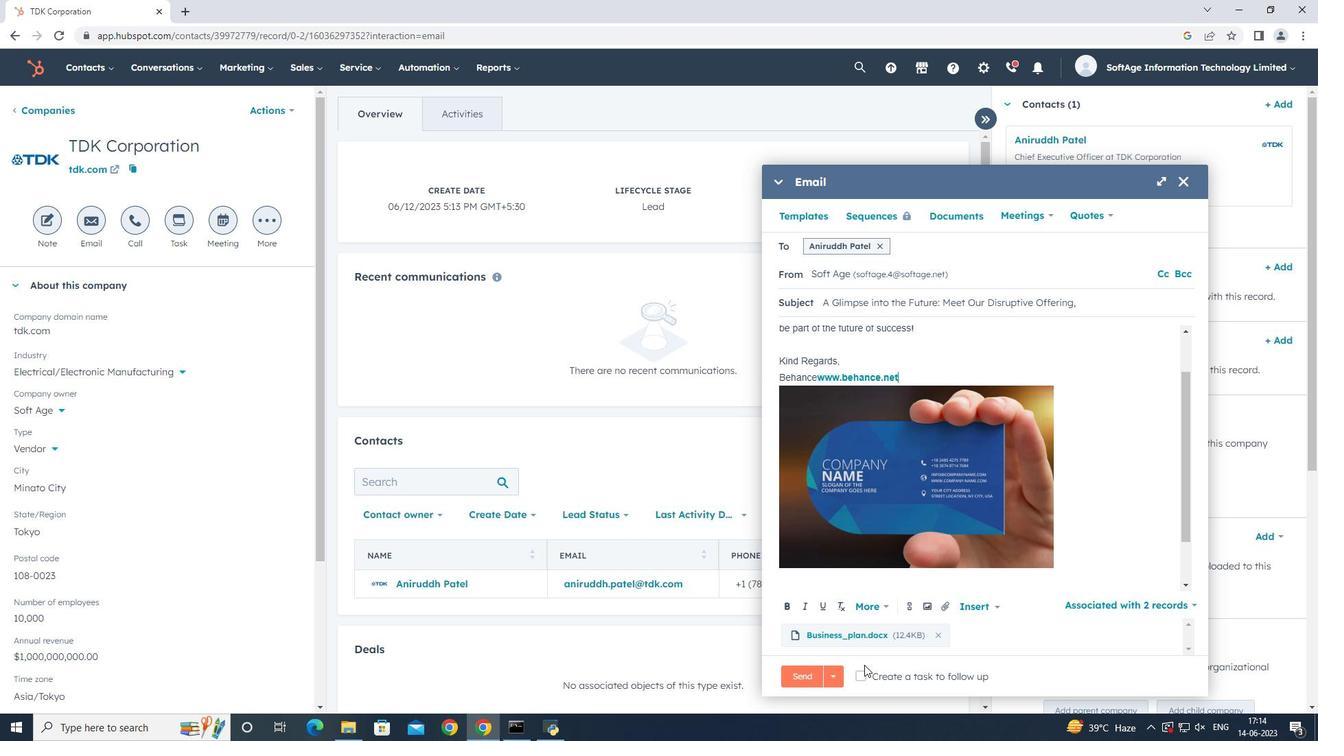 
Action: Mouse pressed left at (864, 679)
Screenshot: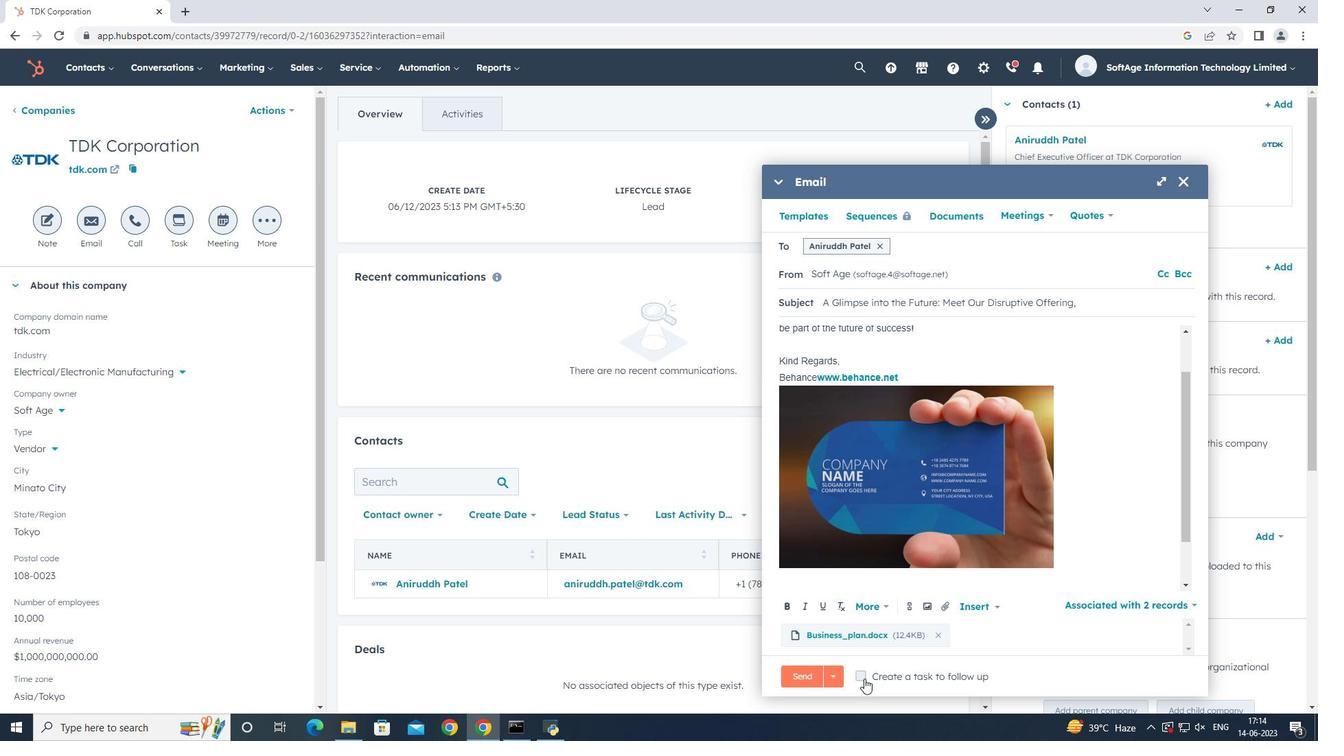 
Action: Mouse moved to (1083, 673)
Screenshot: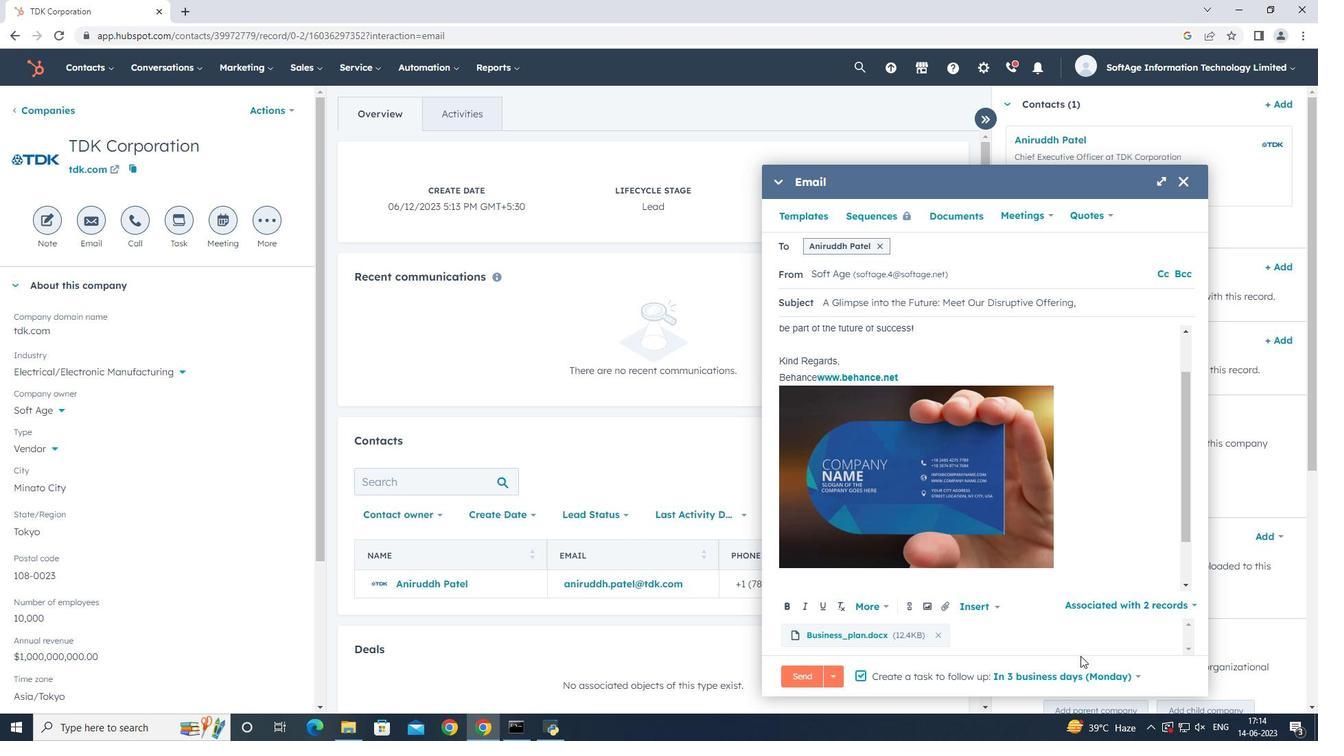 
Action: Mouse pressed left at (1083, 673)
Screenshot: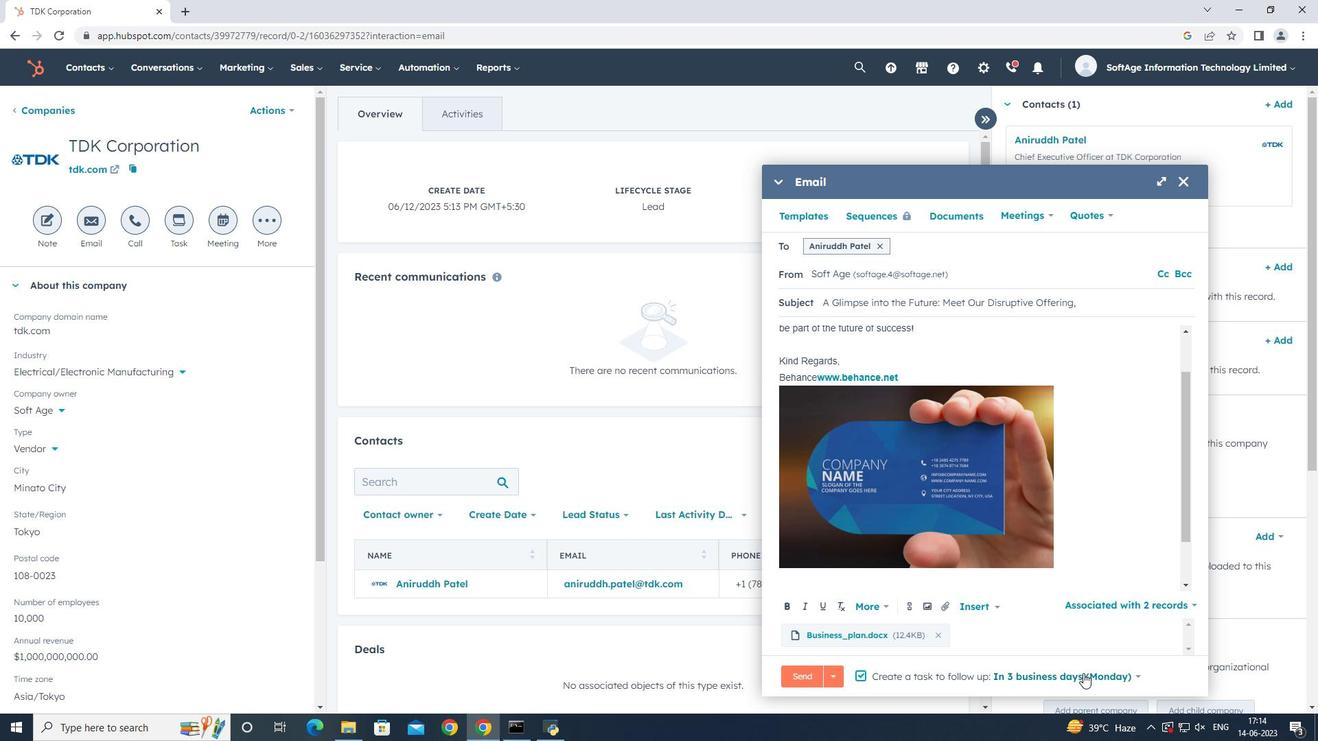 
Action: Mouse moved to (1073, 567)
Screenshot: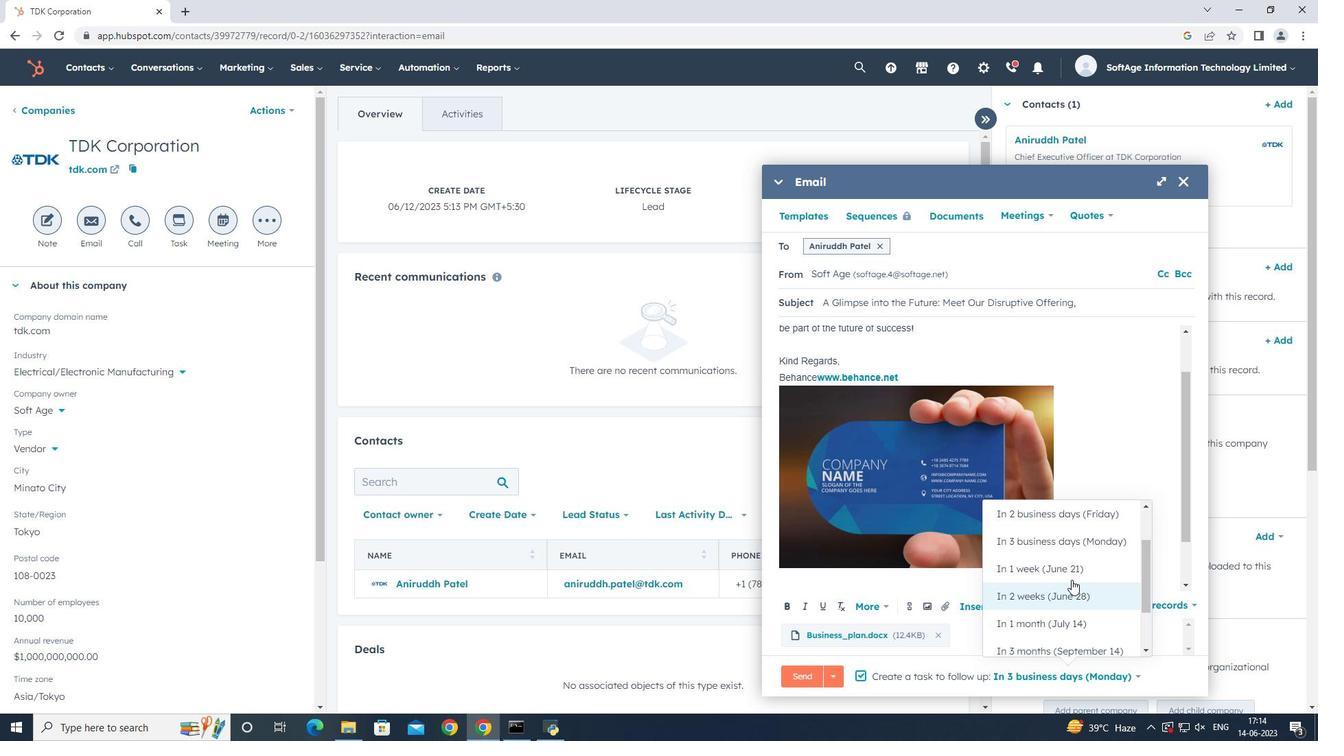
Action: Mouse pressed left at (1073, 567)
Screenshot: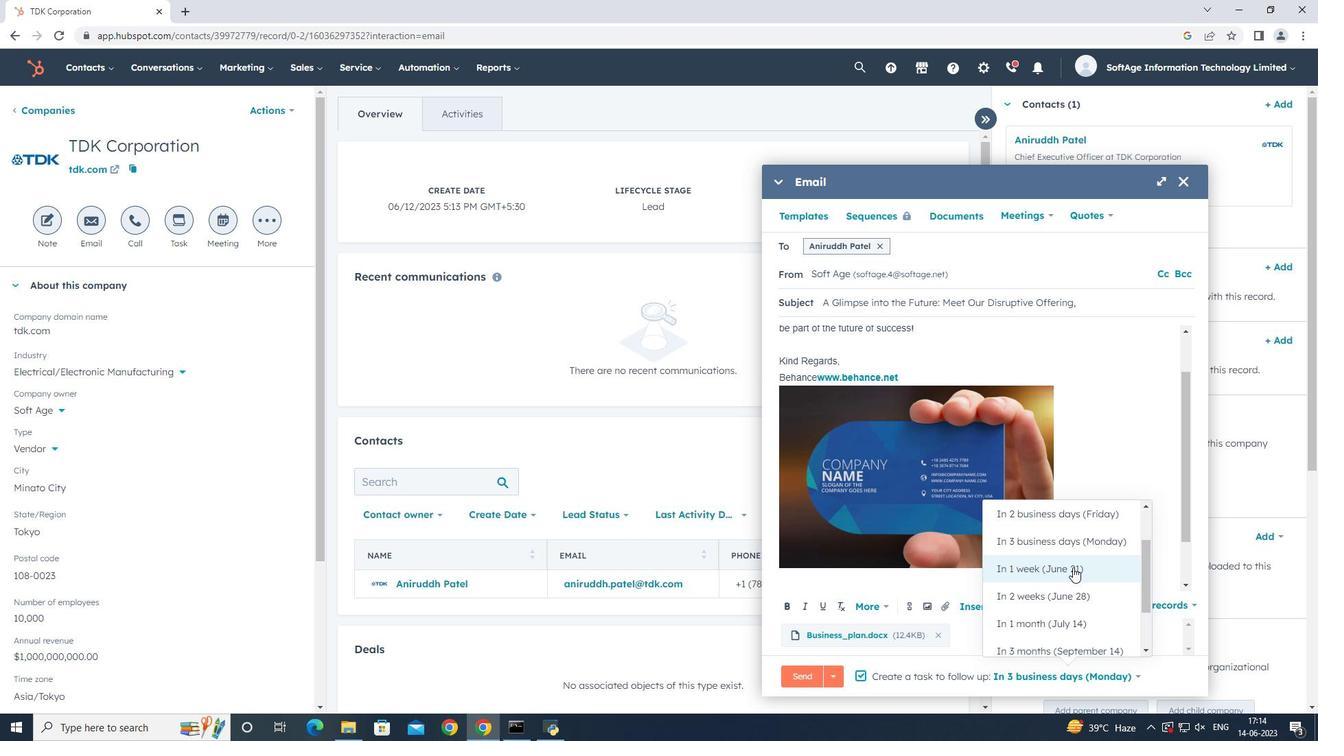 
Action: Mouse moved to (880, 248)
Screenshot: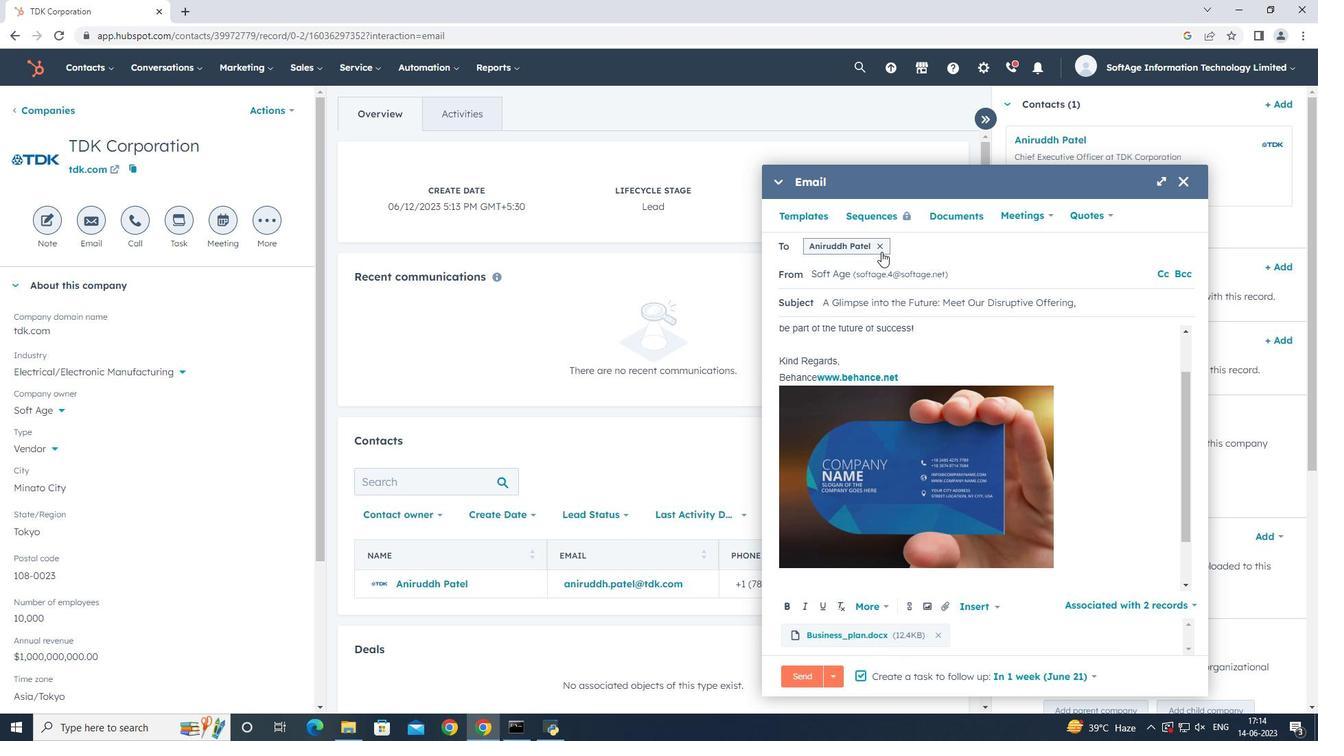 
Action: Mouse pressed left at (880, 248)
Screenshot: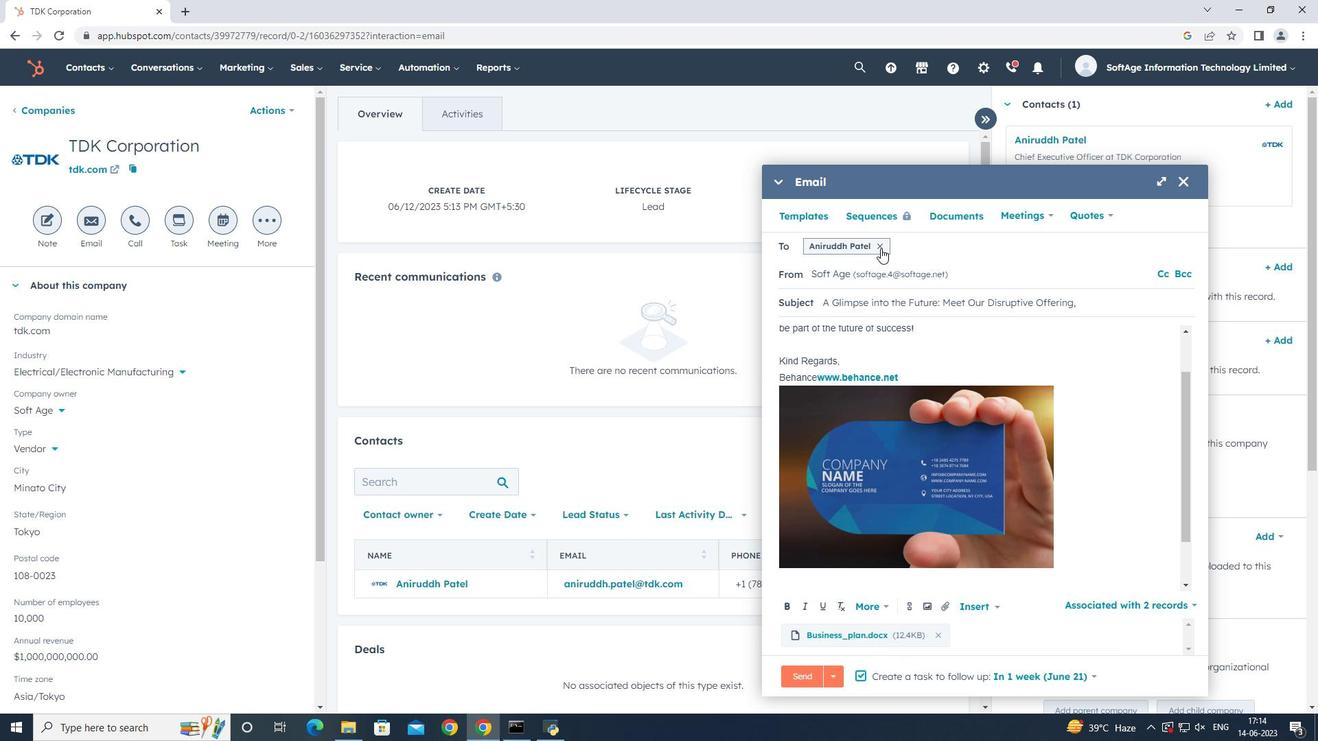 
Action: Mouse pressed left at (880, 248)
Screenshot: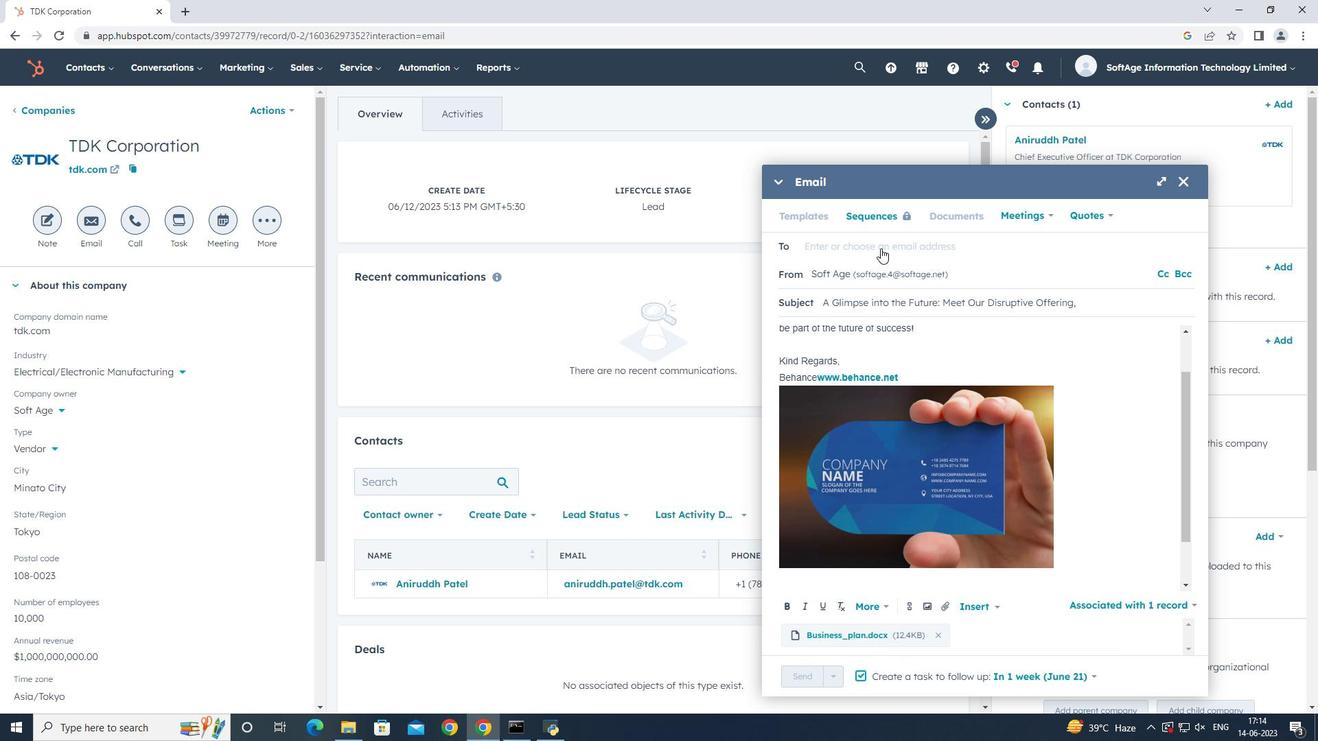 
Action: Mouse moved to (865, 288)
Screenshot: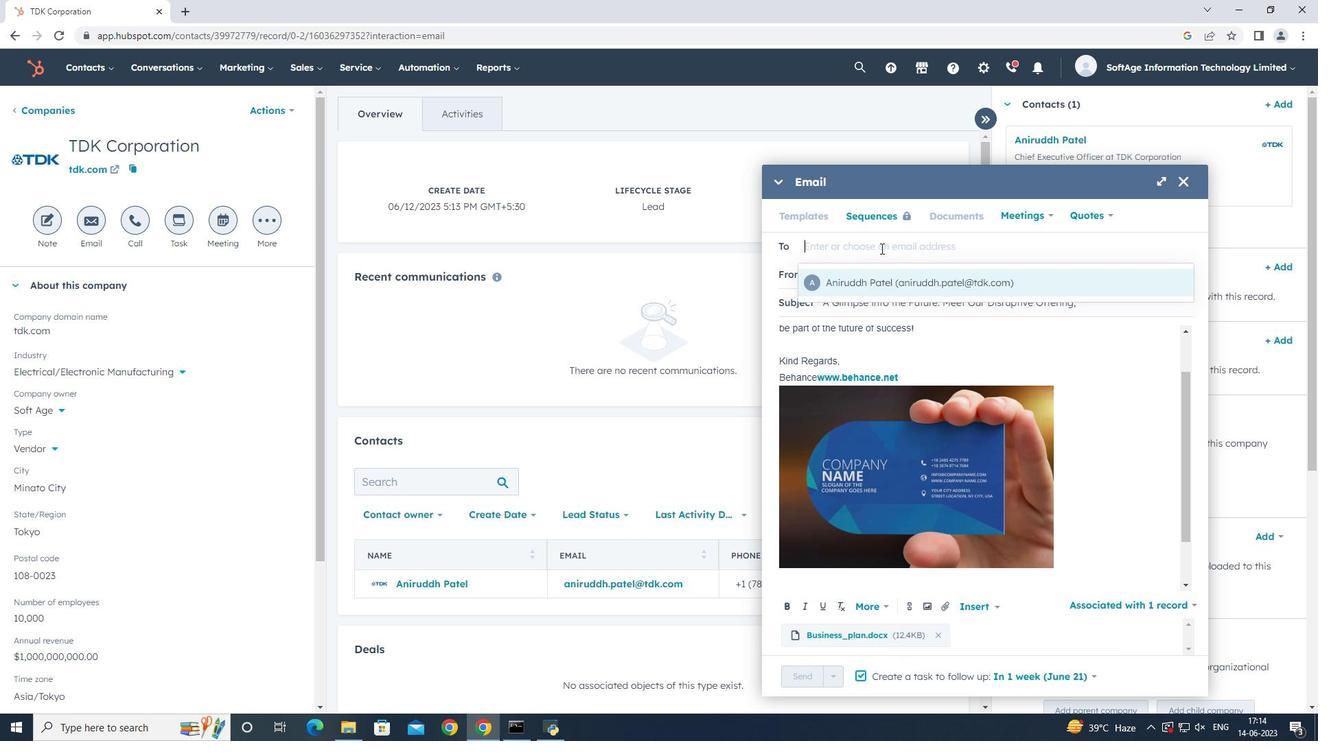 
Action: Mouse pressed left at (865, 288)
Screenshot: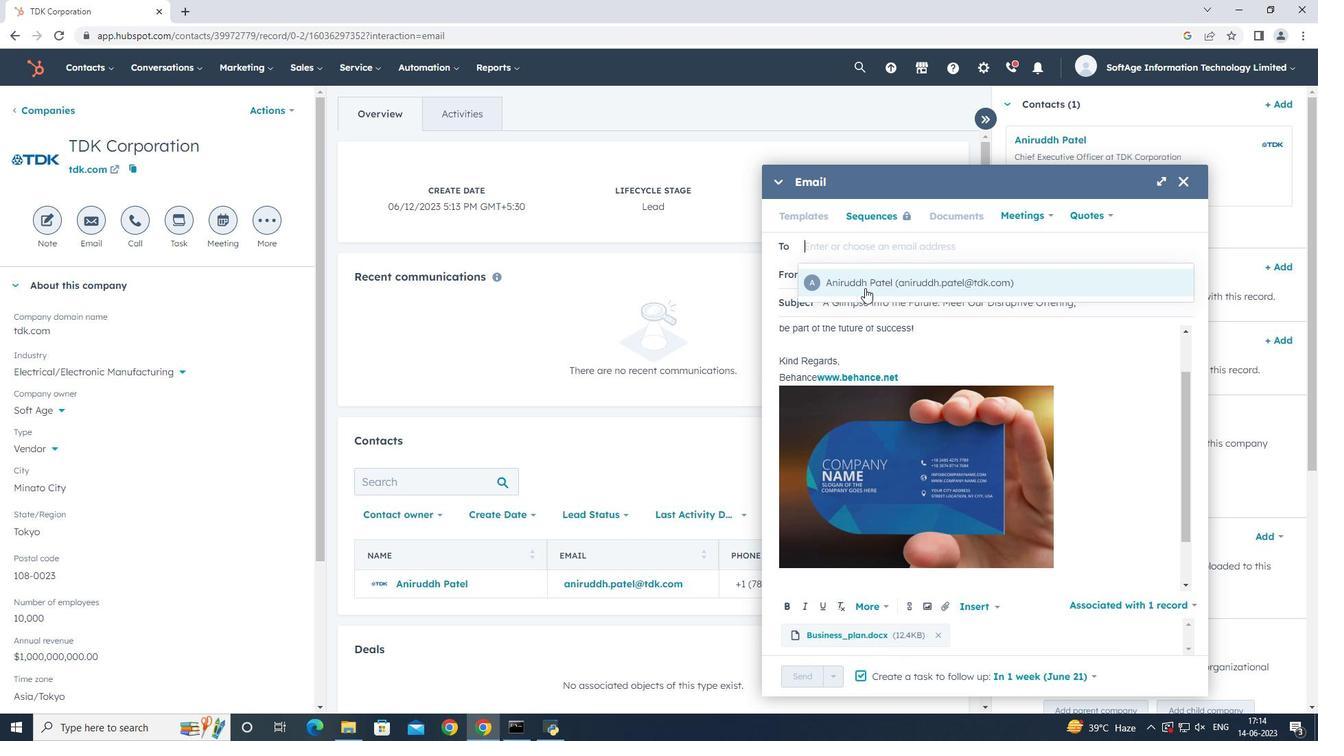 
Action: Mouse moved to (804, 670)
Screenshot: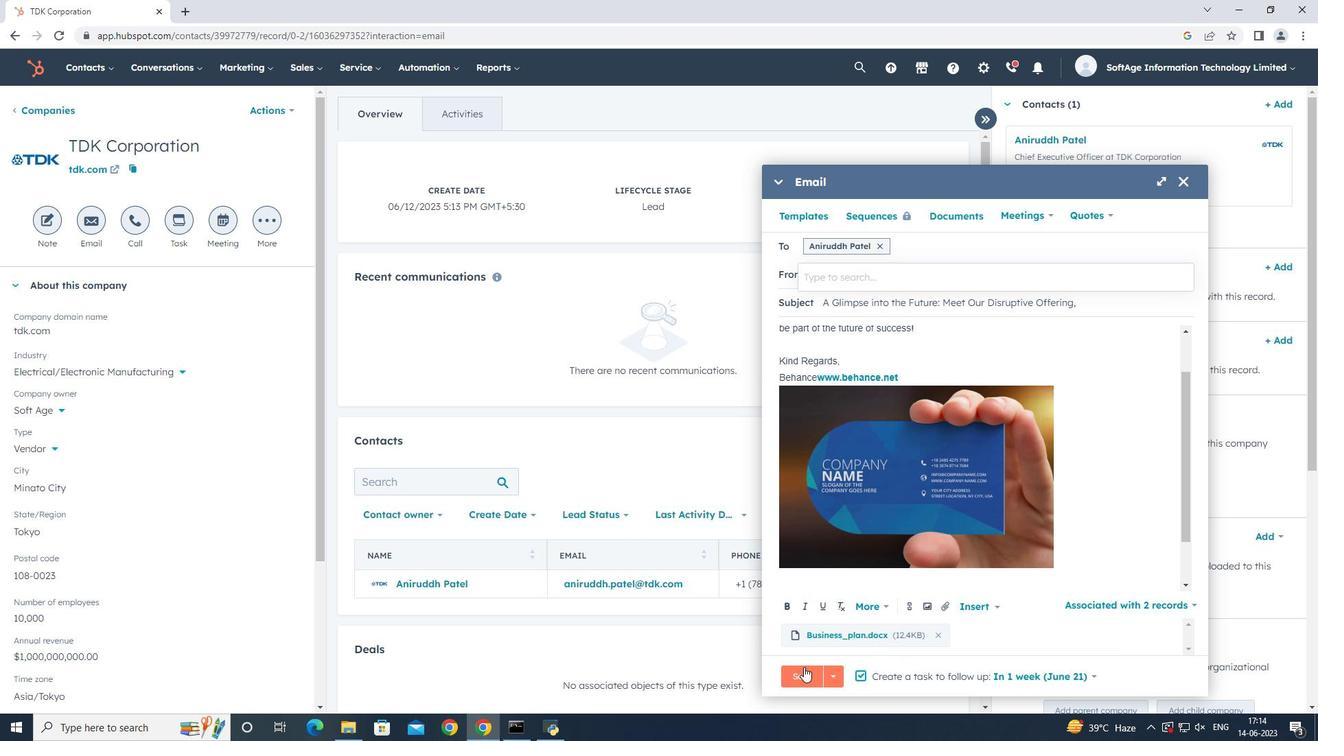 
Action: Mouse pressed left at (804, 670)
Screenshot: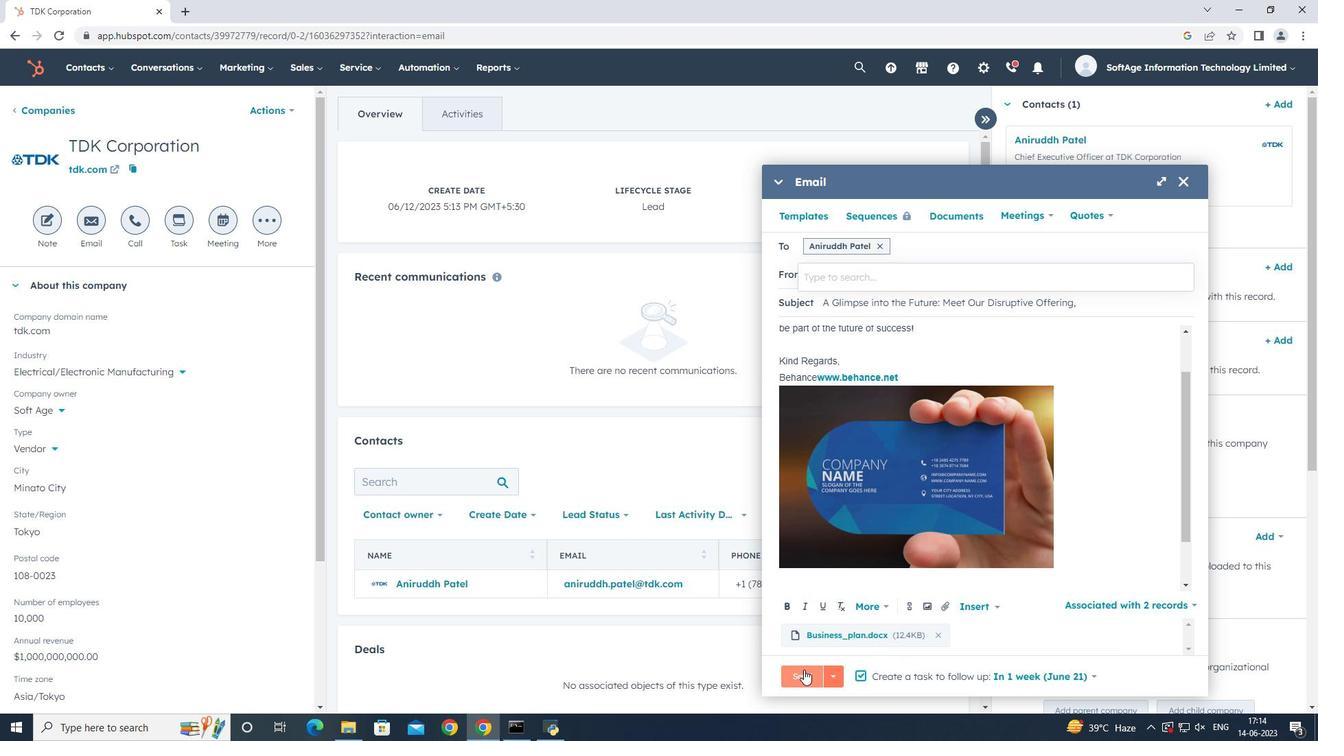 
Action: Mouse moved to (764, 374)
Screenshot: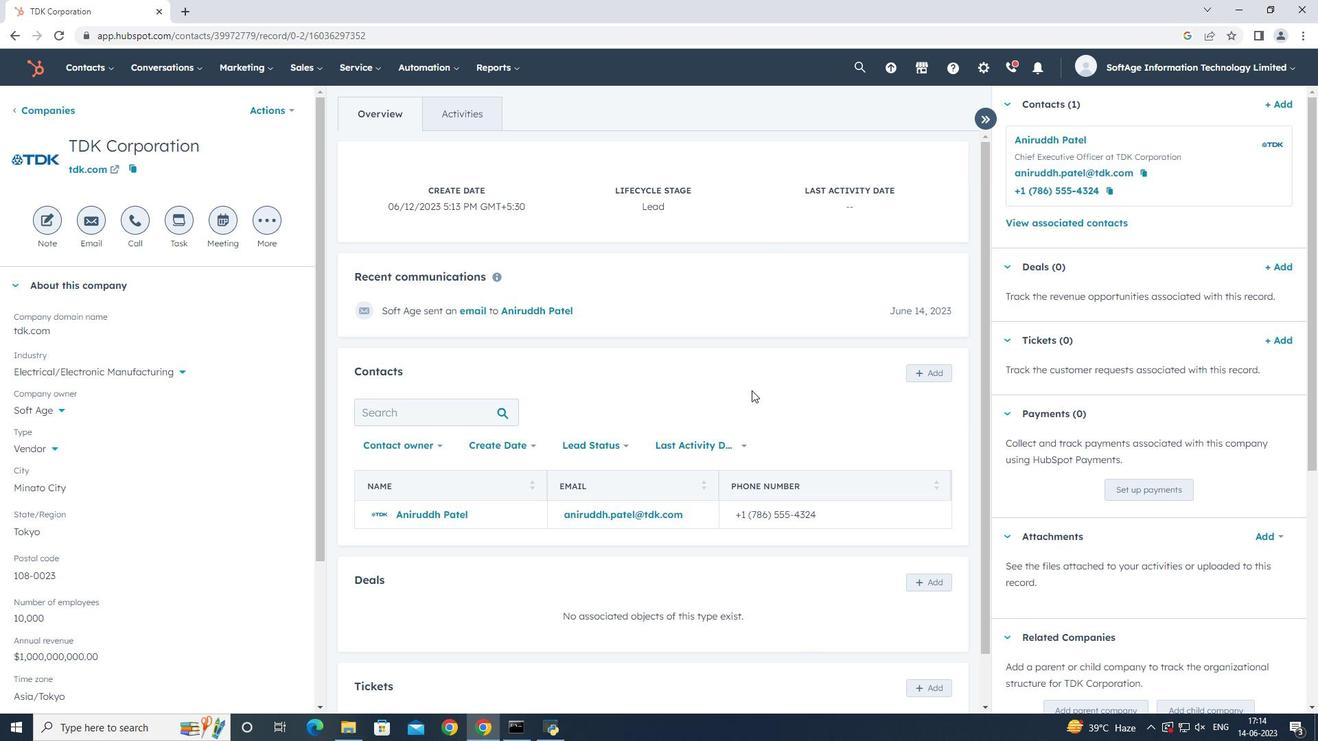 
